Task: Book a 75-minute agenda finalization meeting for a networking event.
Action: Mouse moved to (58, 172)
Screenshot: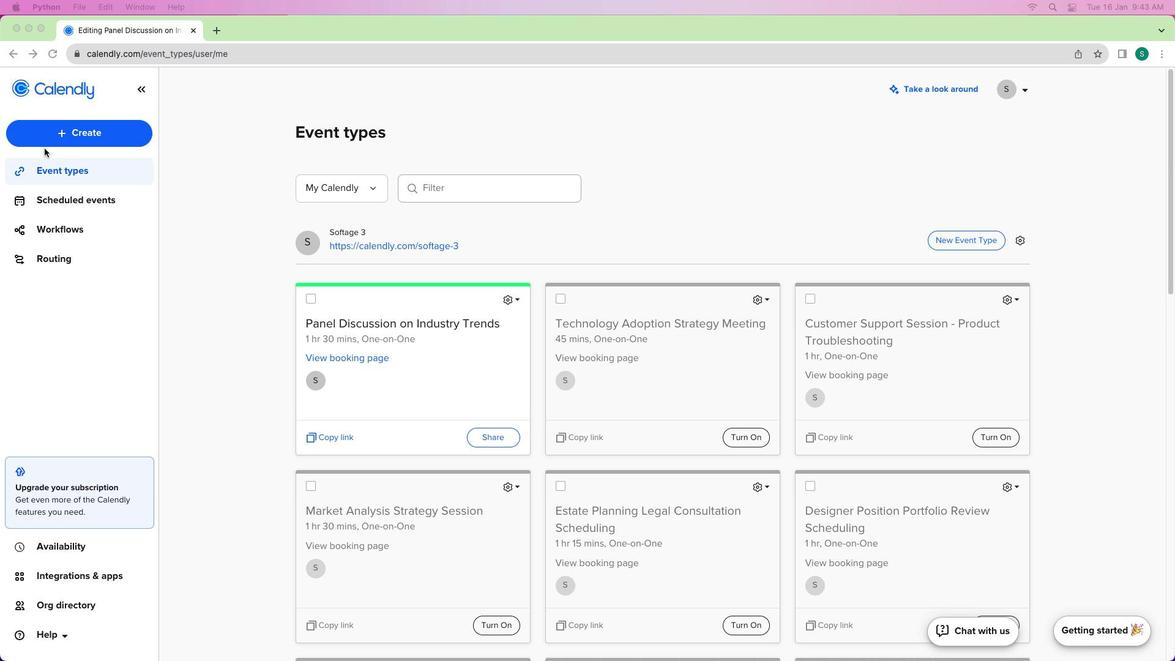 
Action: Mouse pressed left at (58, 172)
Screenshot: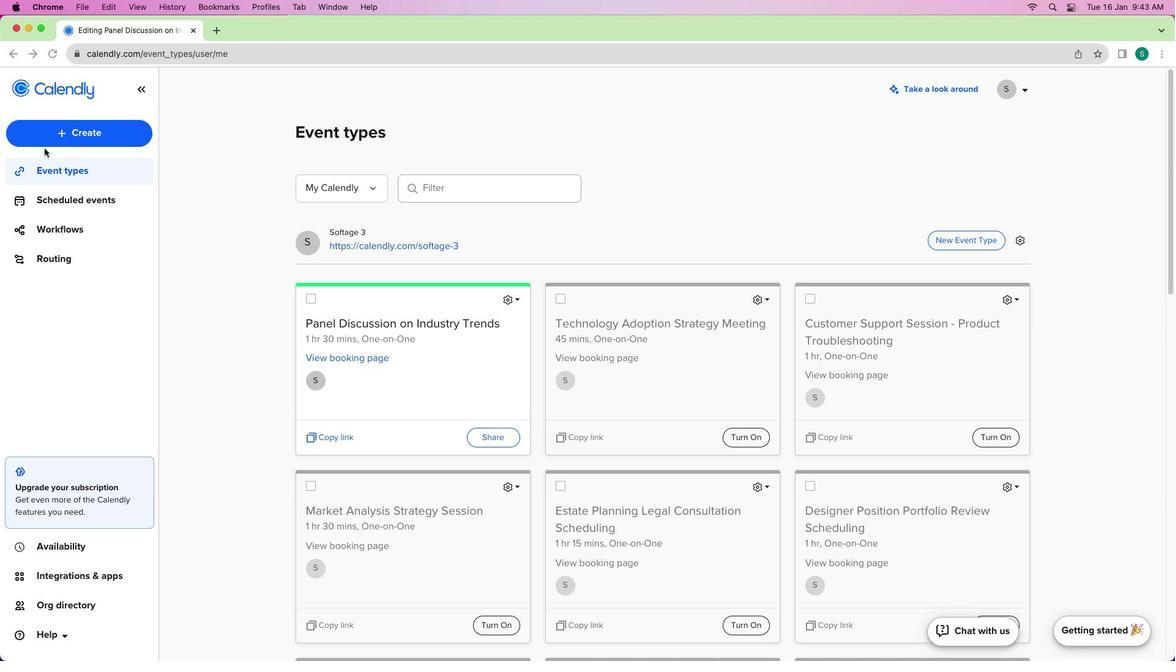 
Action: Mouse moved to (113, 164)
Screenshot: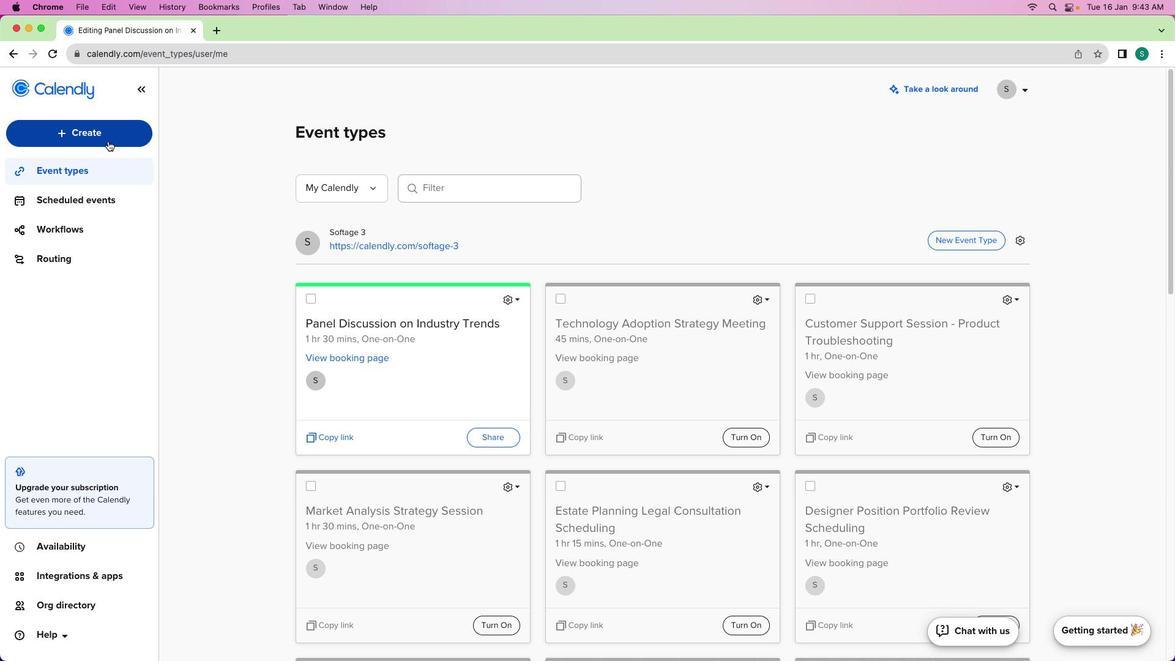 
Action: Mouse pressed left at (113, 164)
Screenshot: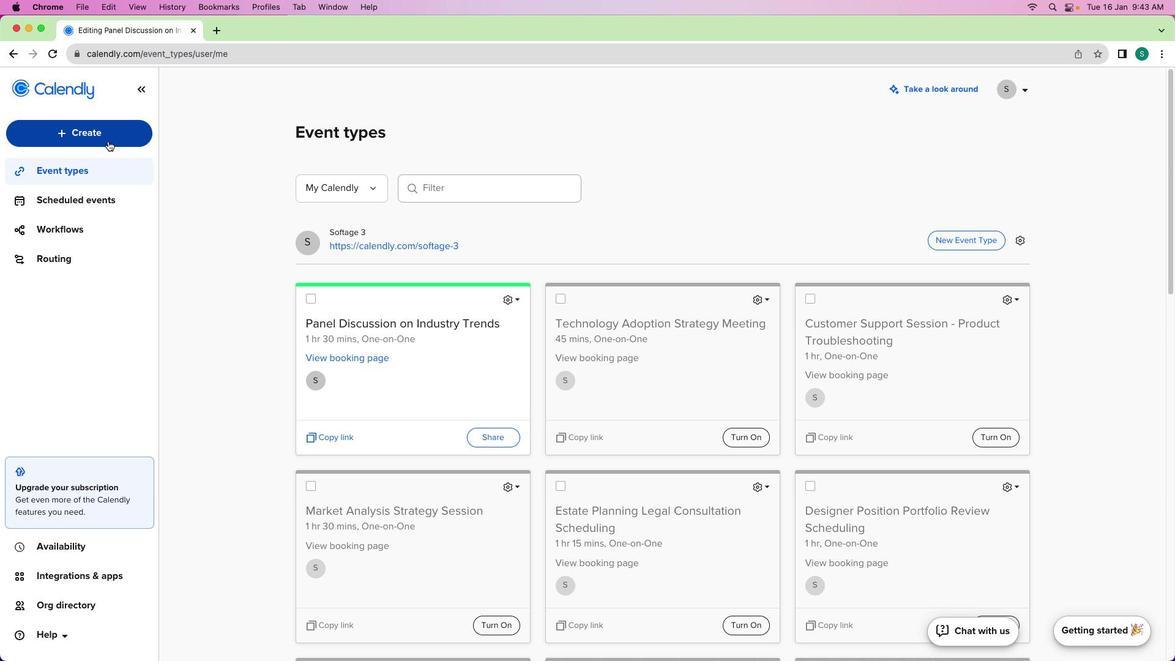 
Action: Mouse moved to (113, 192)
Screenshot: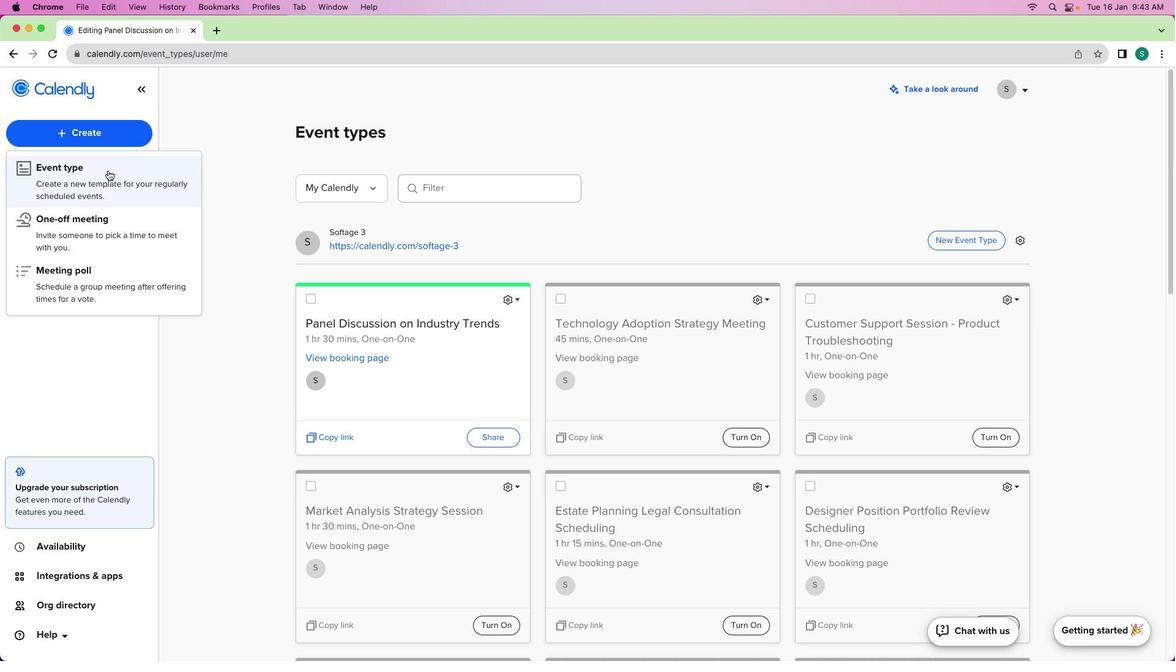 
Action: Mouse pressed left at (113, 192)
Screenshot: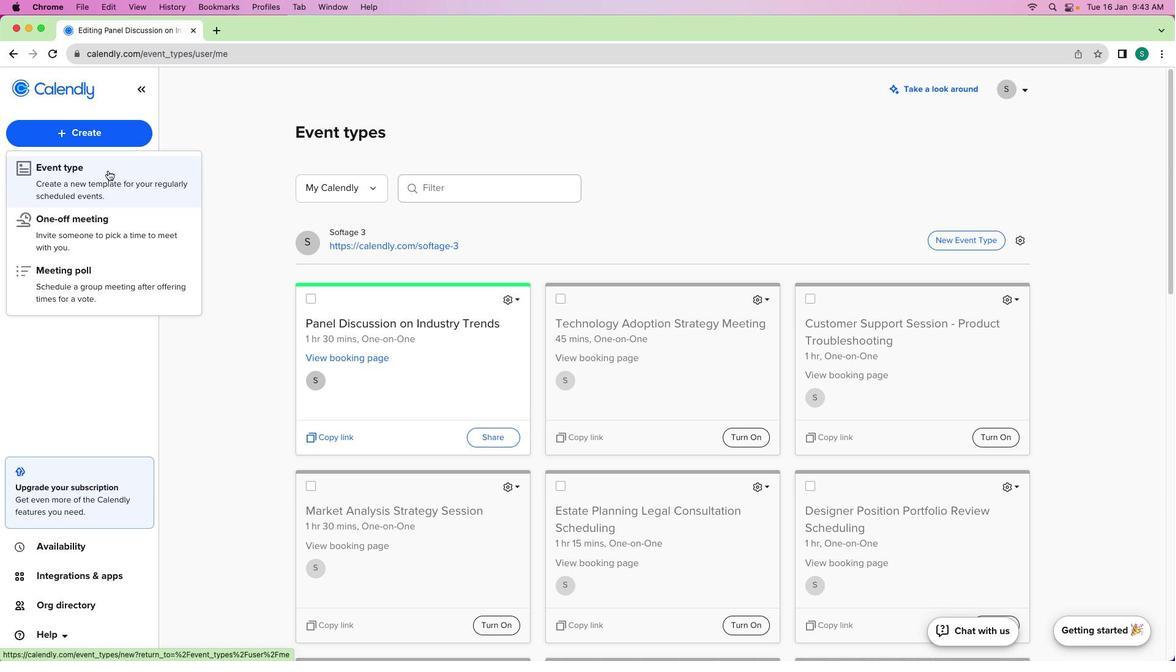 
Action: Mouse moved to (386, 256)
Screenshot: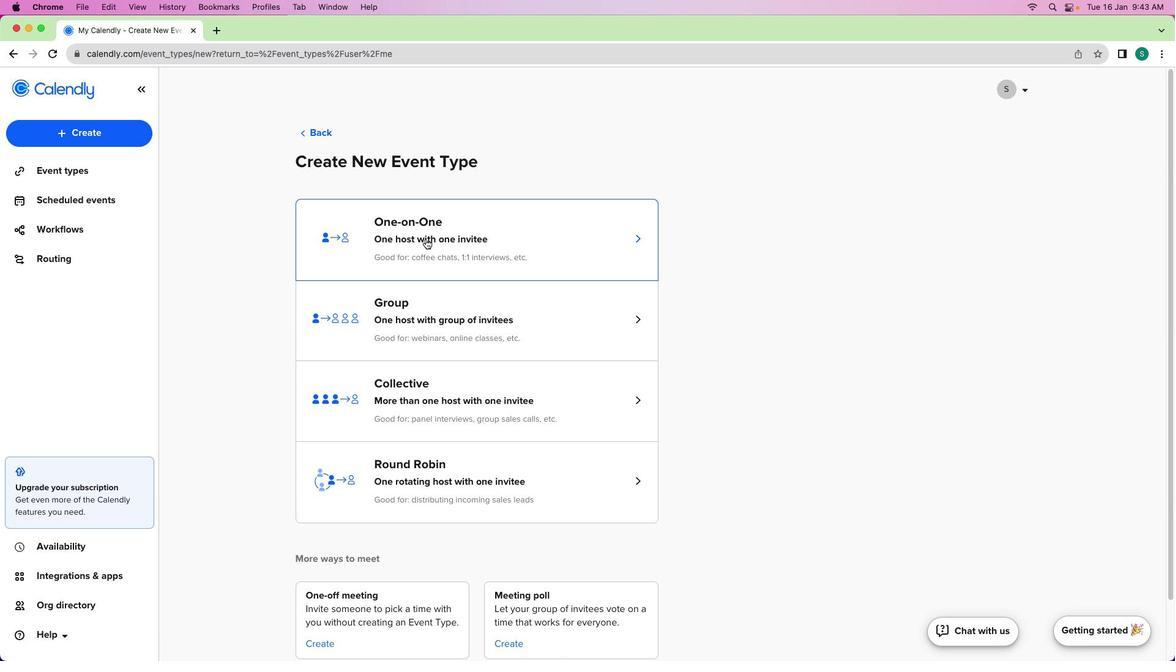 
Action: Mouse pressed left at (386, 256)
Screenshot: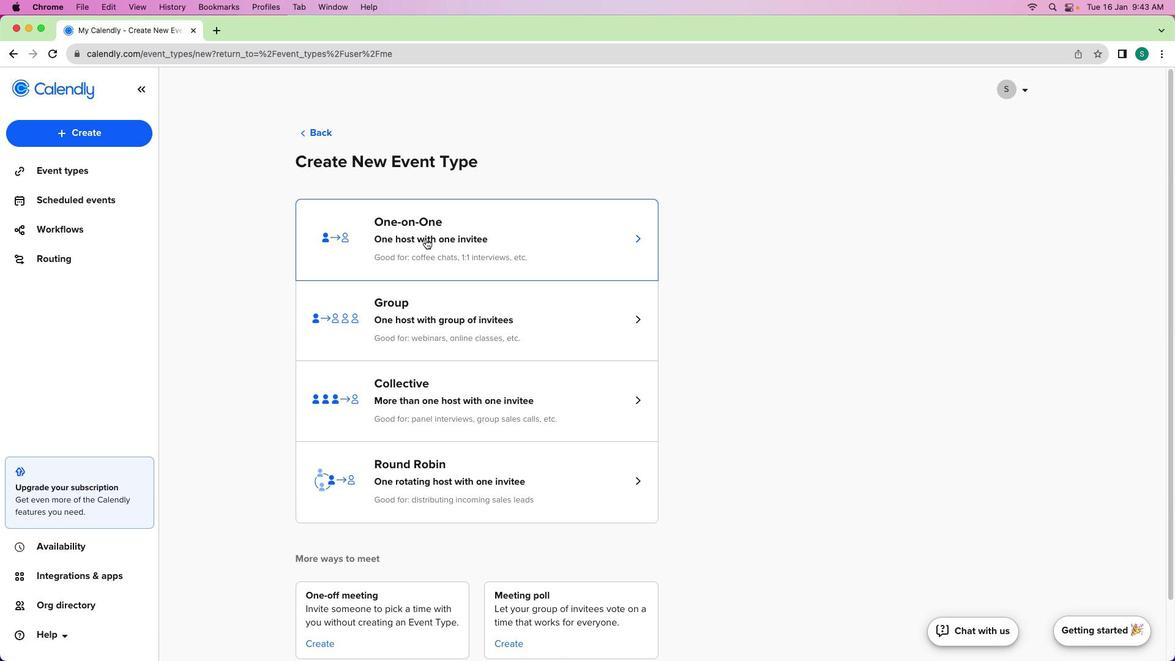 
Action: Mouse moved to (124, 198)
Screenshot: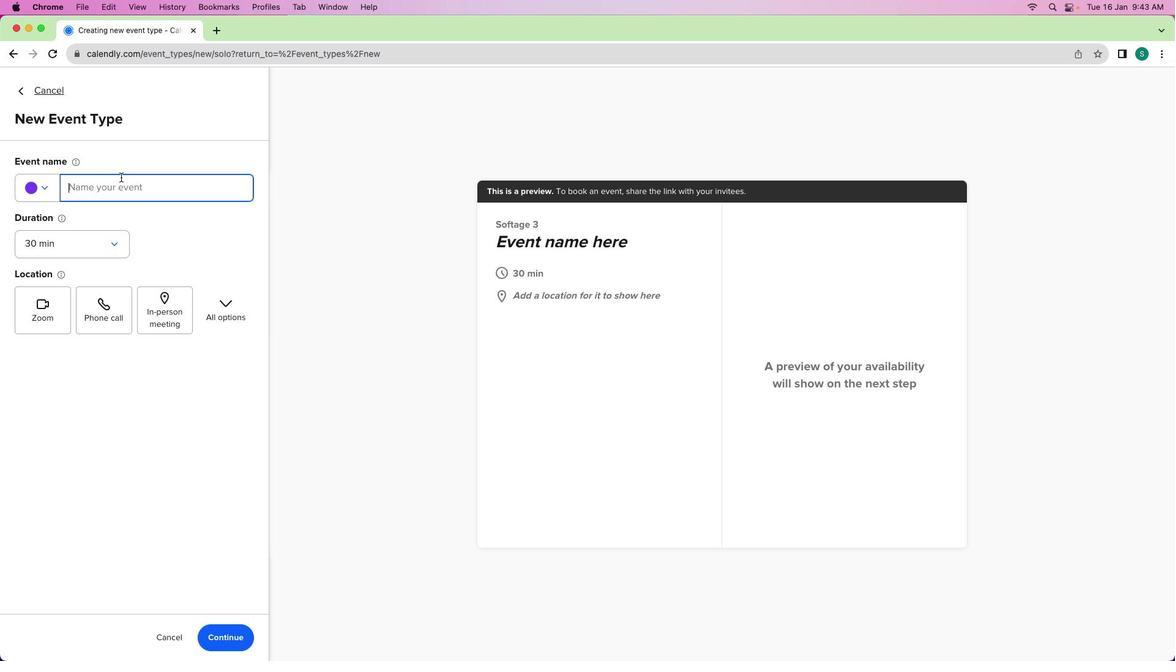 
Action: Mouse pressed left at (124, 198)
Screenshot: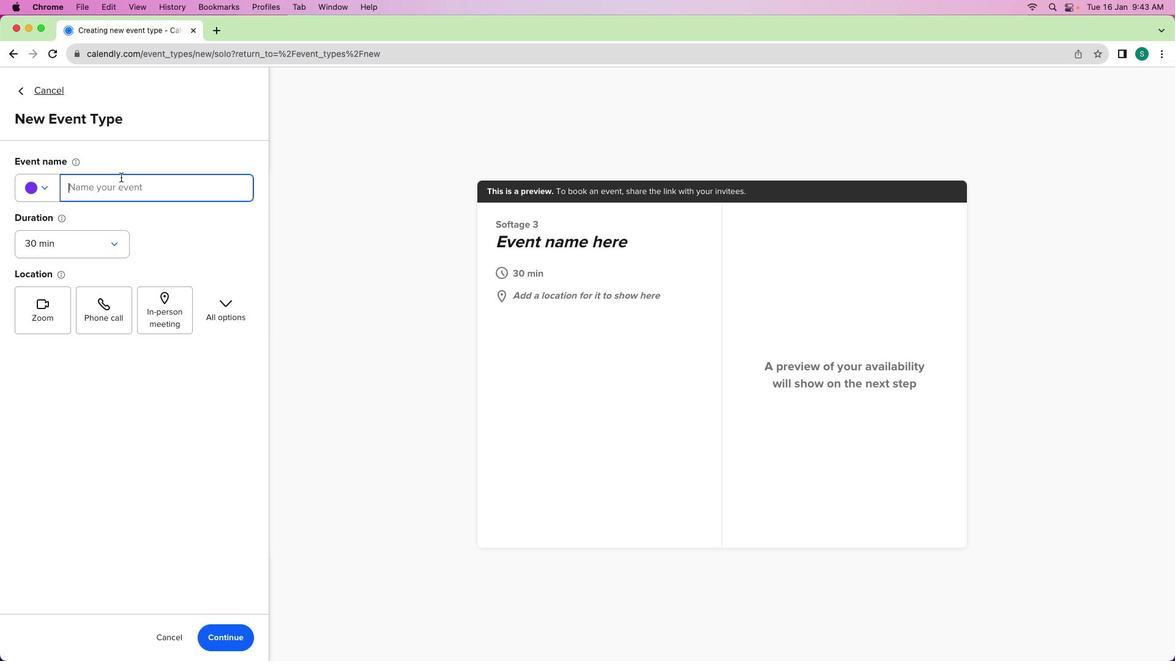 
Action: Mouse moved to (123, 196)
Screenshot: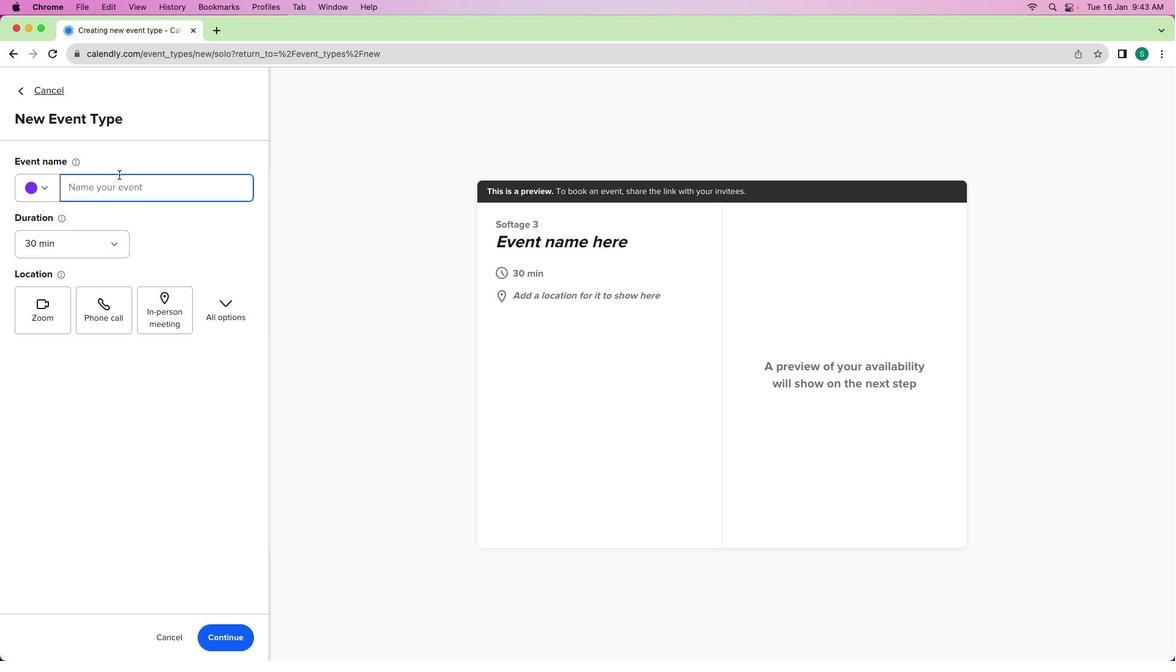 
Action: Key pressed Key.shift'N''e''t''w''o''r''k''i''n''g'Key.spaceKey.shift'E''v''e''n''t'Key.spaceKey.shift'A''g''e''n''d''a'Key.spaceKey.shift'F''i''n''a''l''i''z''a''t''i''o''n'Key.spaceKey.shift'M''e''e''t''i''i''n''g'Key.leftKey.leftKey.leftKey.backspaceKey.down
Screenshot: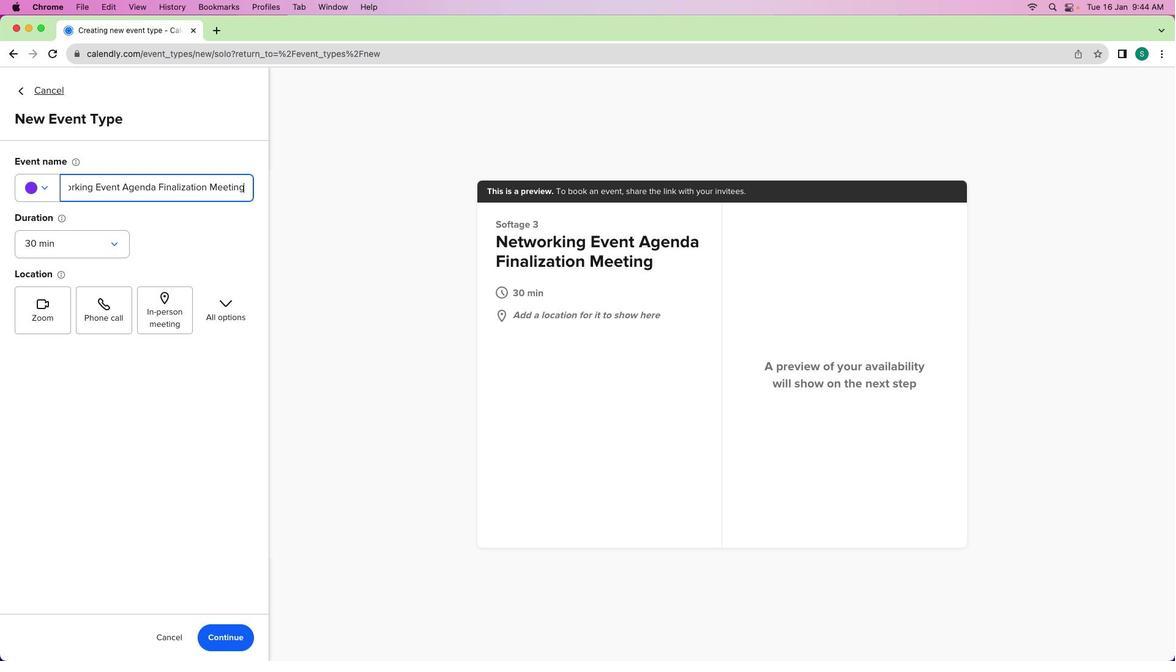 
Action: Mouse moved to (103, 259)
Screenshot: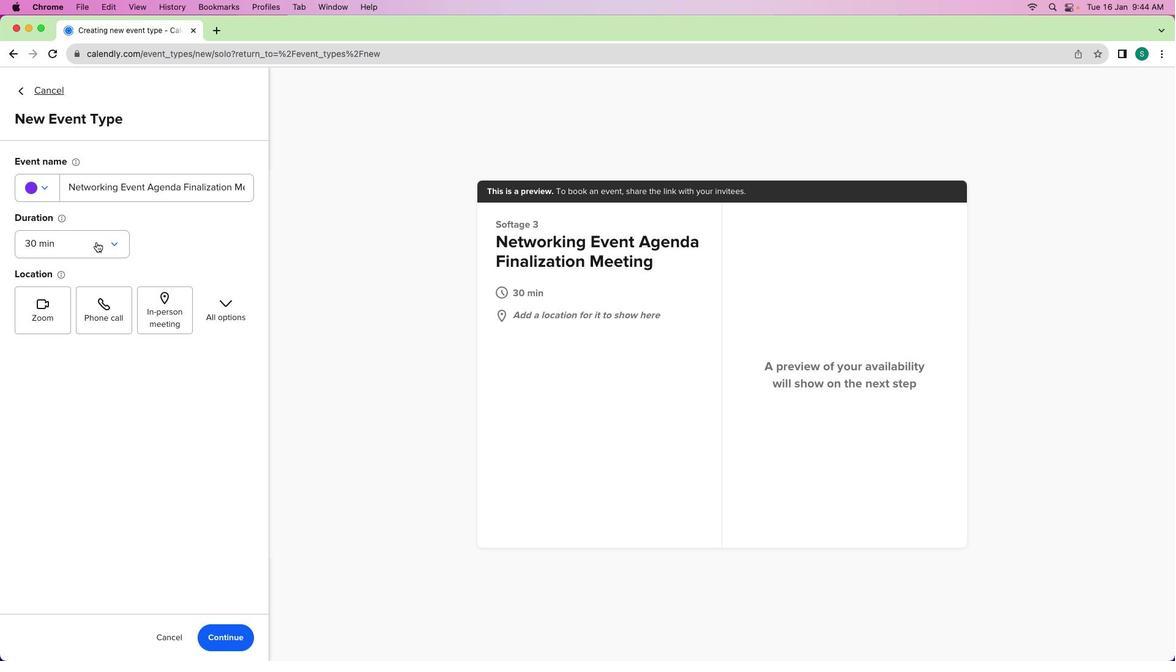 
Action: Mouse pressed left at (103, 259)
Screenshot: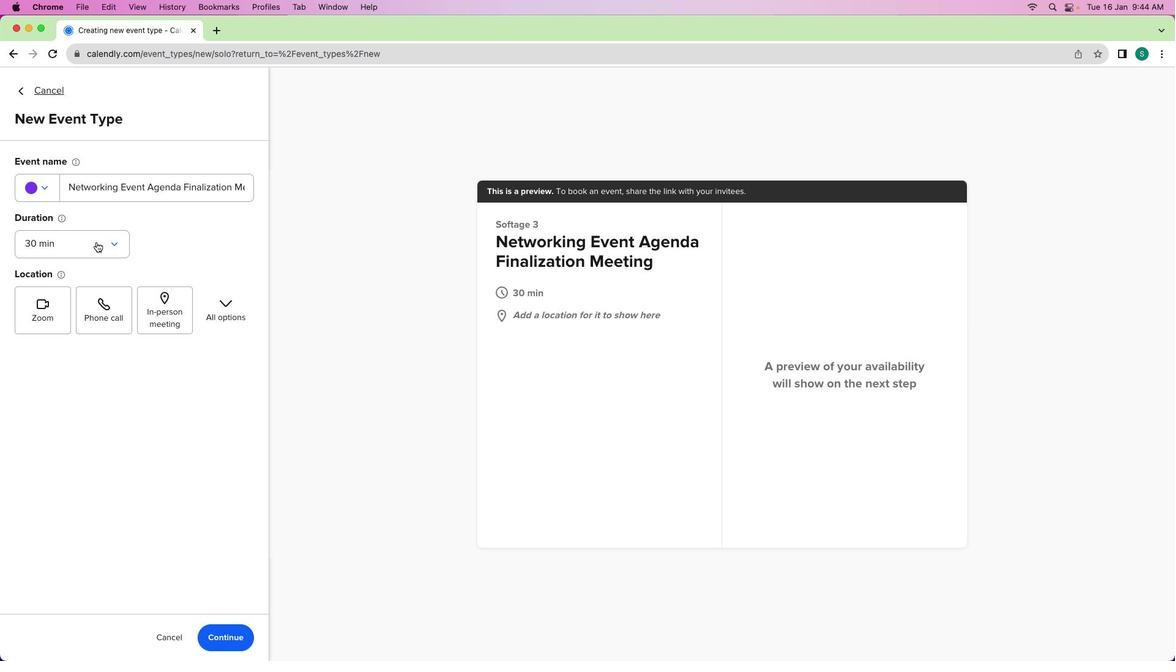 
Action: Mouse moved to (69, 385)
Screenshot: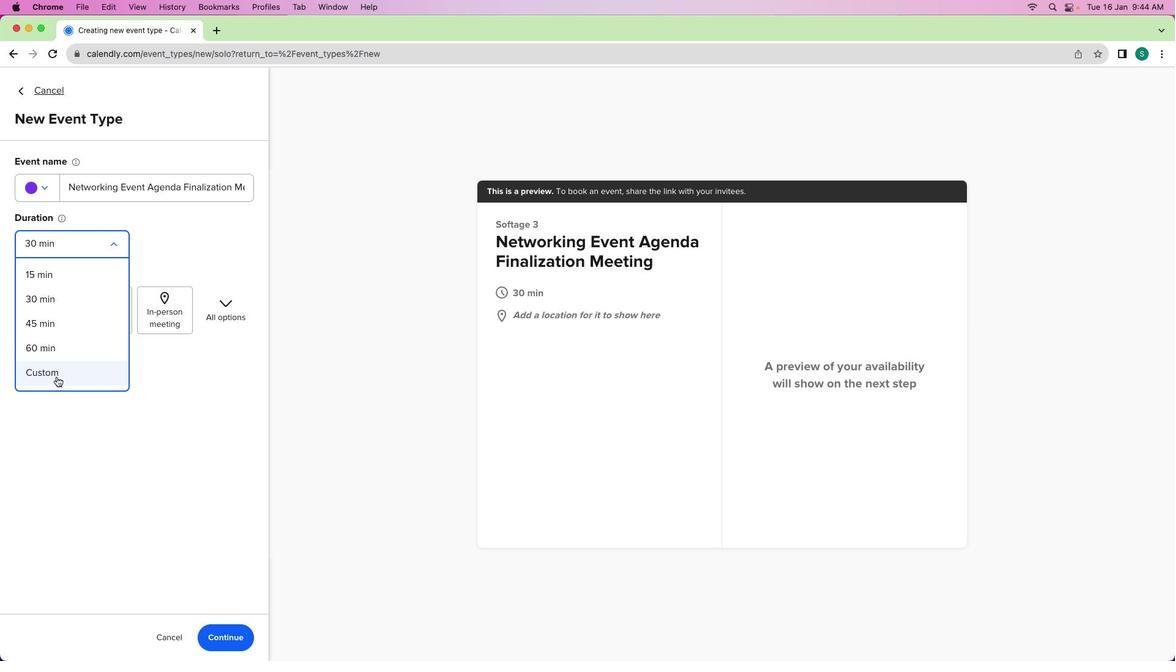 
Action: Mouse pressed left at (69, 385)
Screenshot: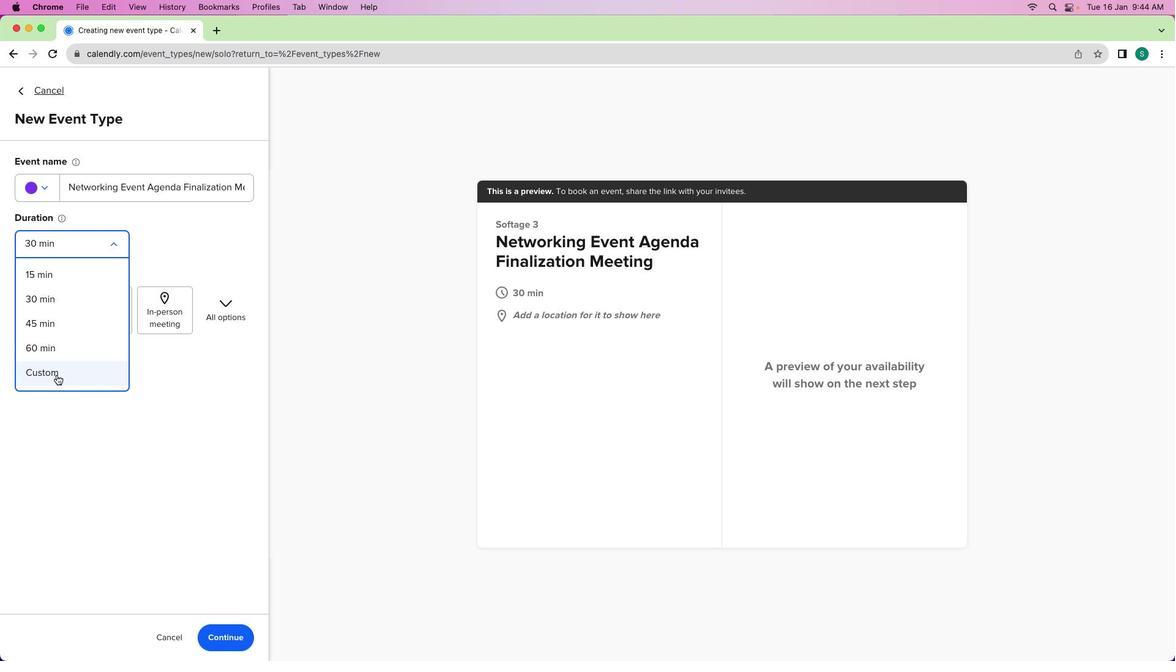 
Action: Mouse moved to (70, 285)
Screenshot: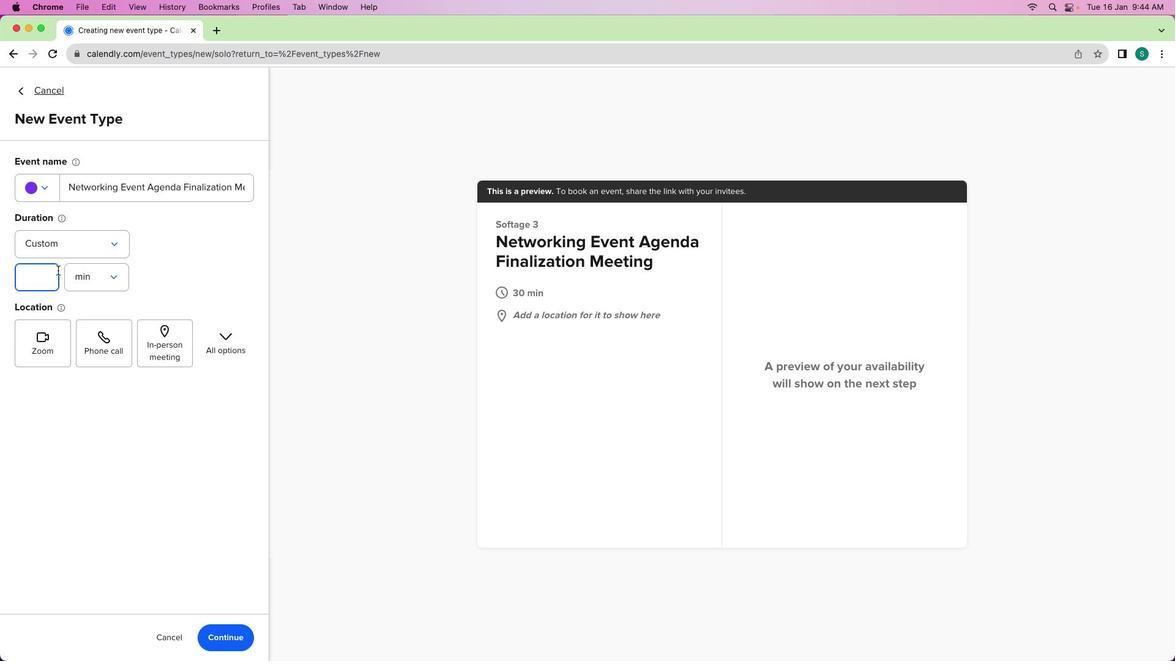 
Action: Key pressed '7''5'
Screenshot: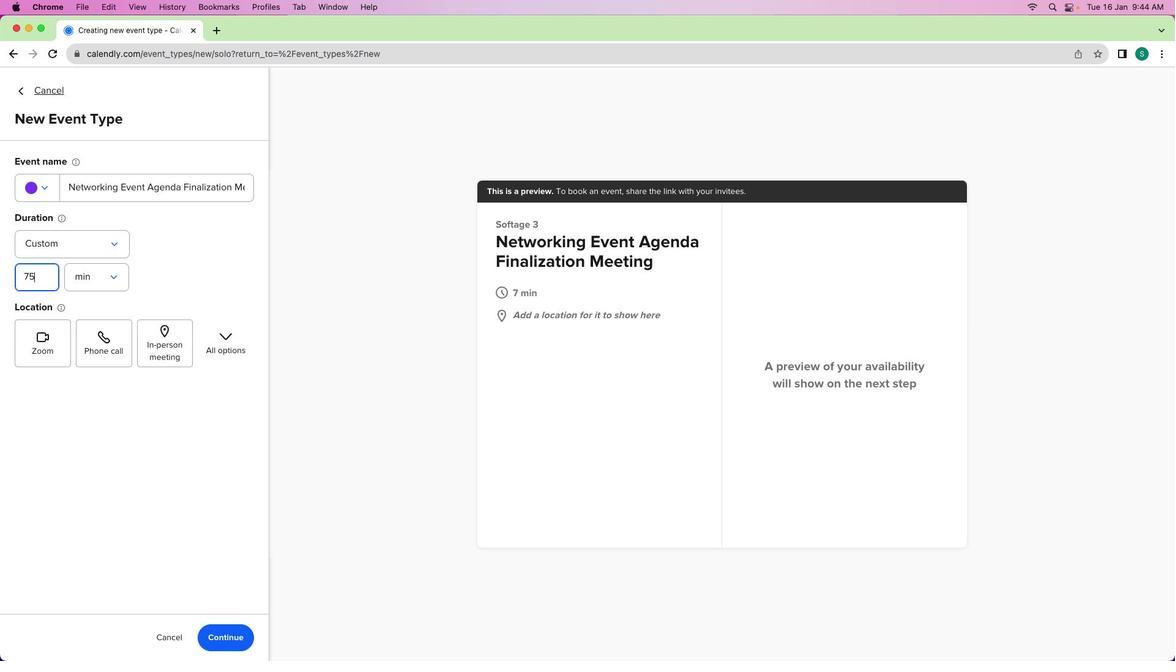 
Action: Mouse moved to (61, 210)
Screenshot: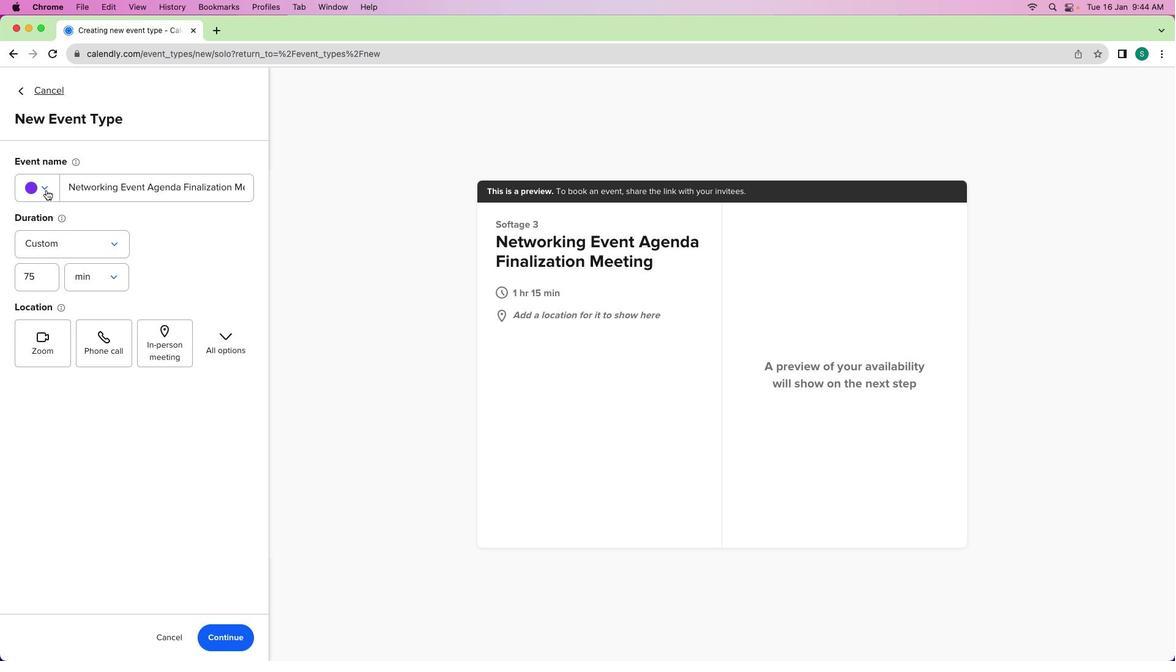 
Action: Mouse pressed left at (61, 210)
Screenshot: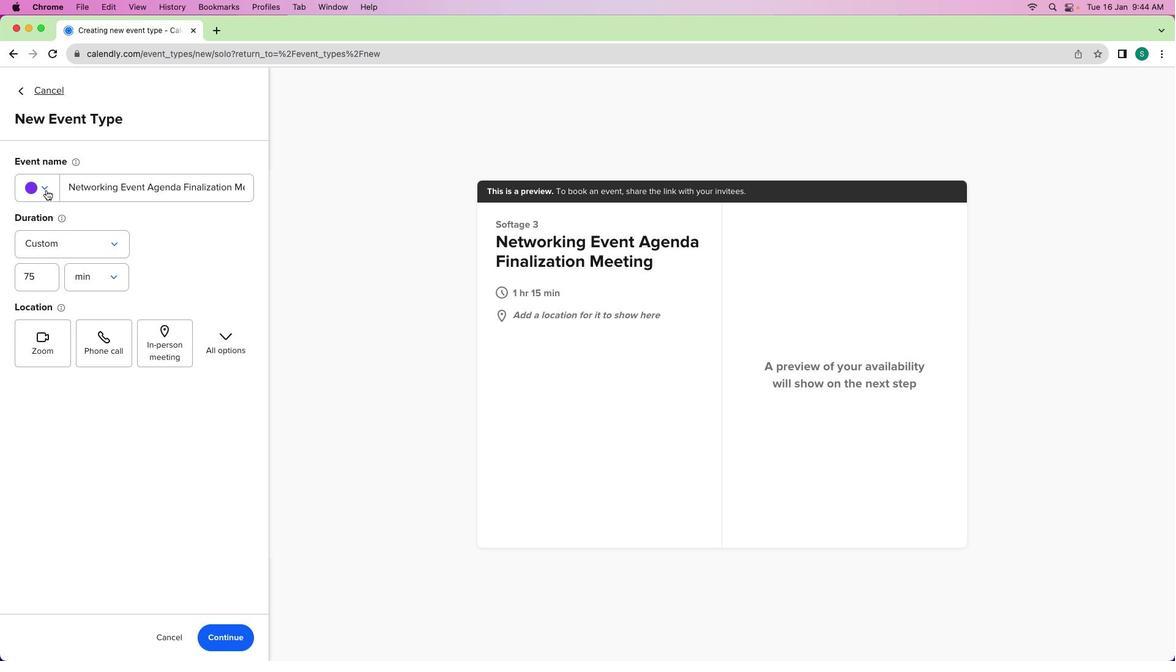 
Action: Mouse moved to (69, 290)
Screenshot: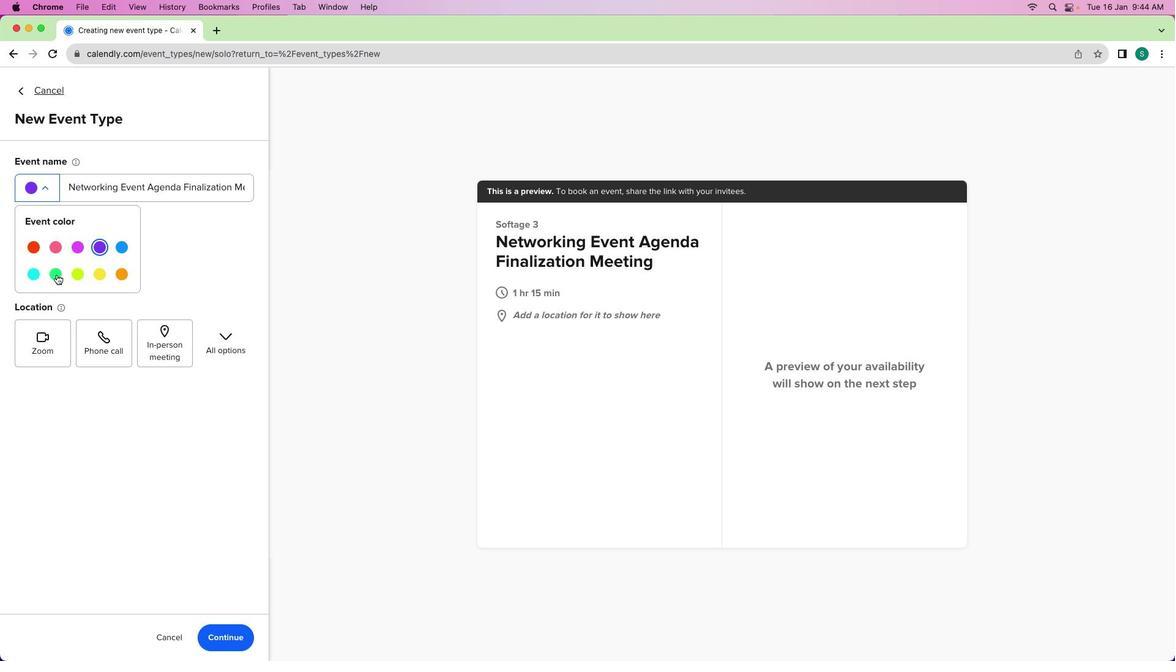 
Action: Mouse pressed left at (69, 290)
Screenshot: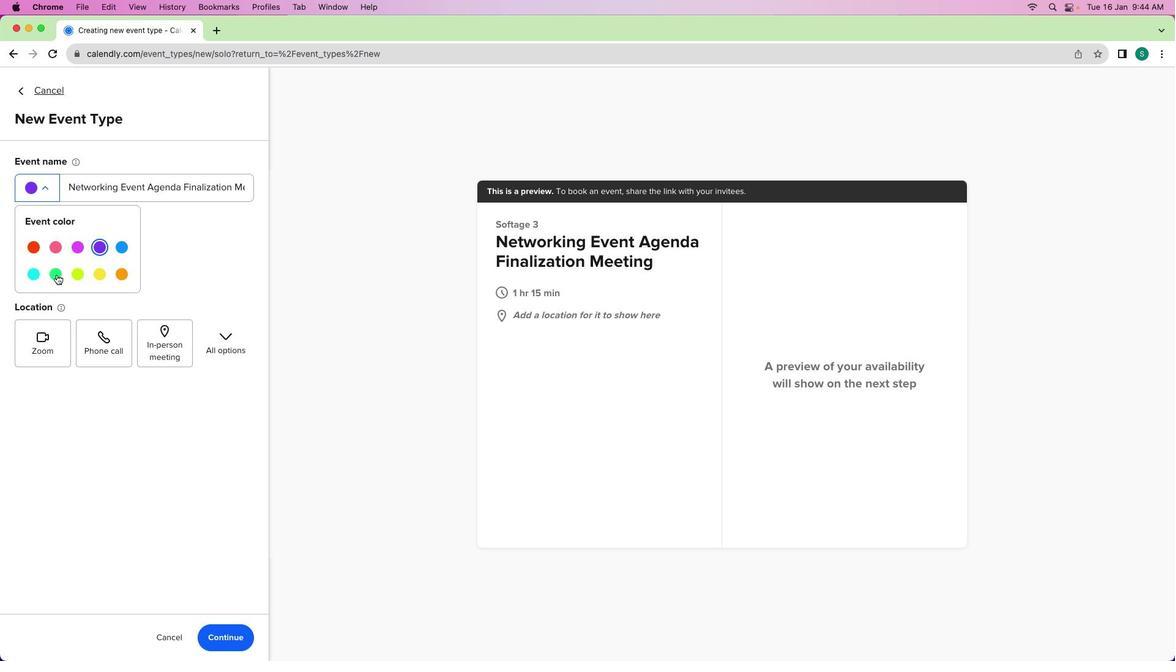 
Action: Mouse moved to (64, 340)
Screenshot: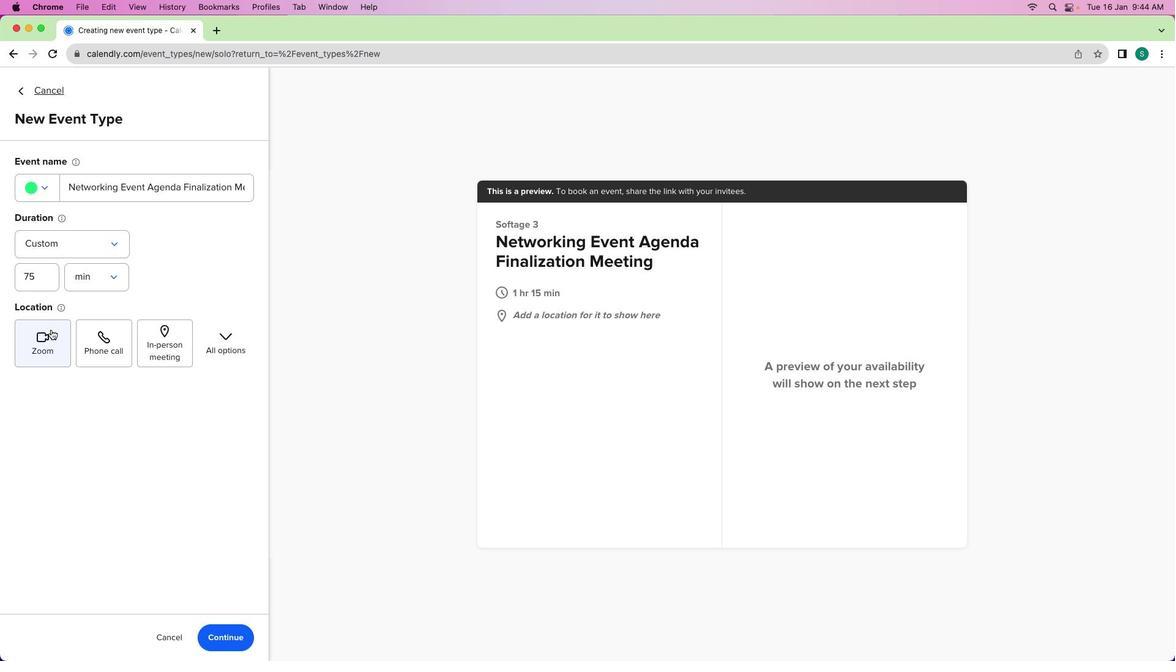 
Action: Mouse pressed left at (64, 340)
Screenshot: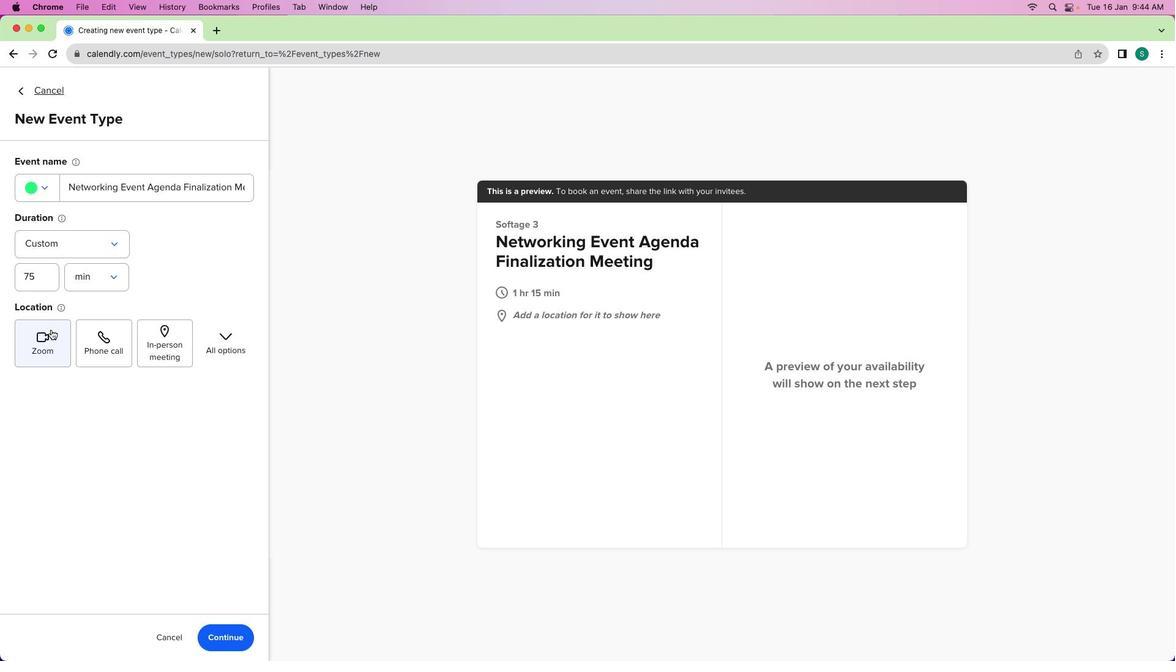 
Action: Mouse moved to (209, 518)
Screenshot: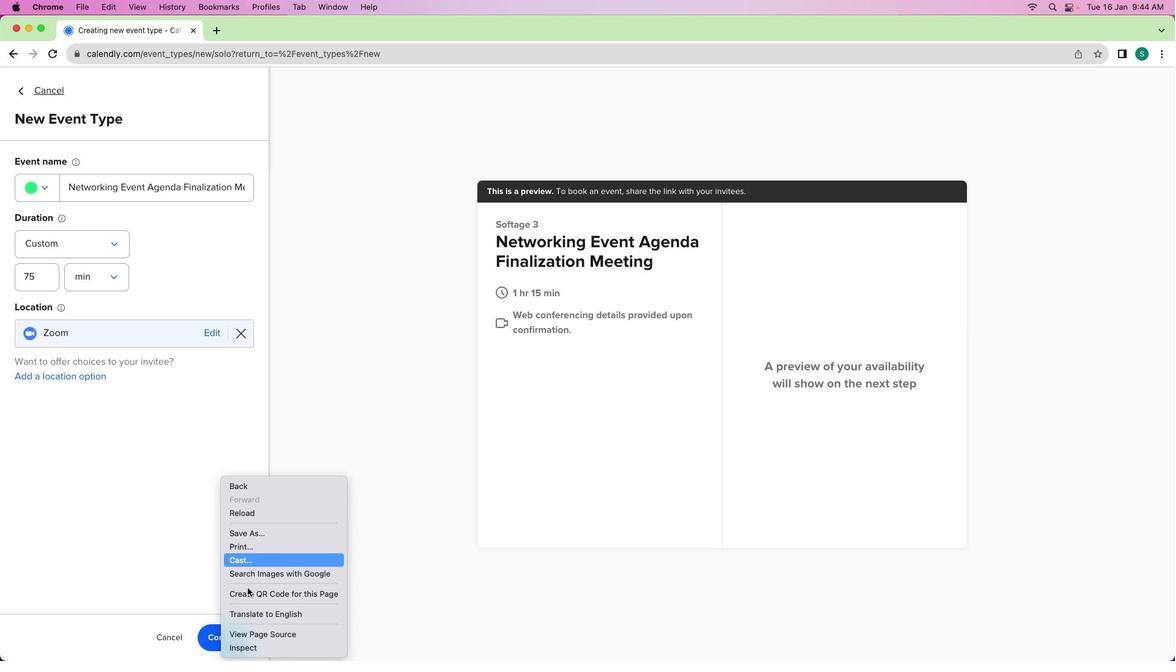 
Action: Mouse pressed right at (209, 518)
Screenshot: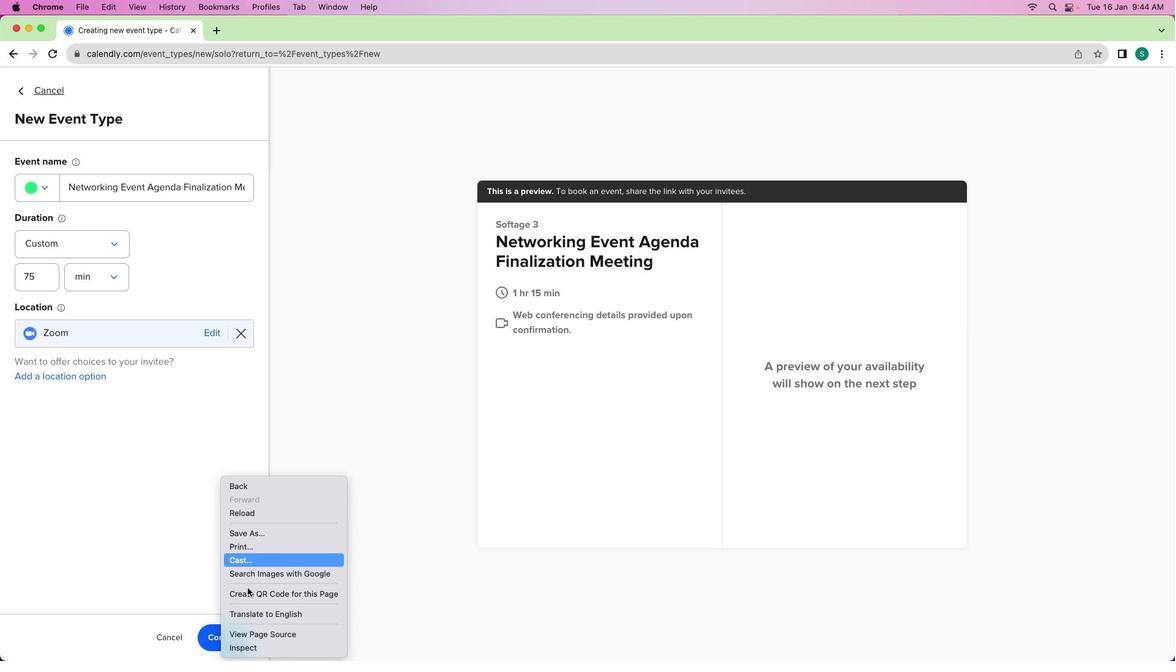 
Action: Mouse moved to (209, 628)
Screenshot: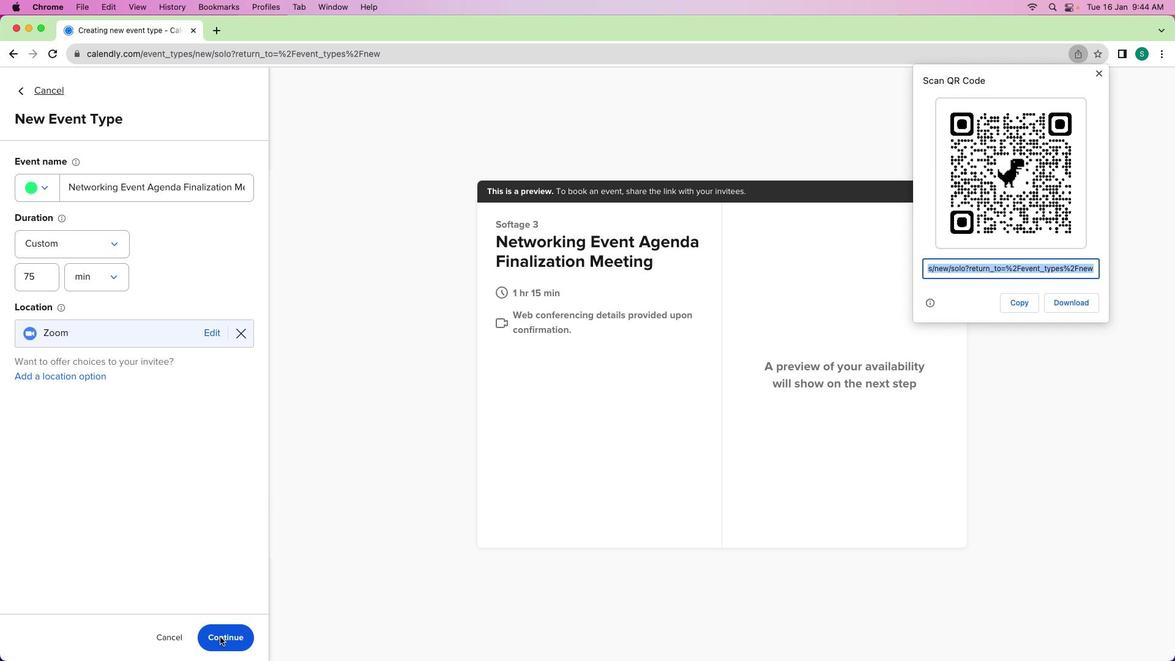 
Action: Mouse pressed left at (209, 628)
Screenshot: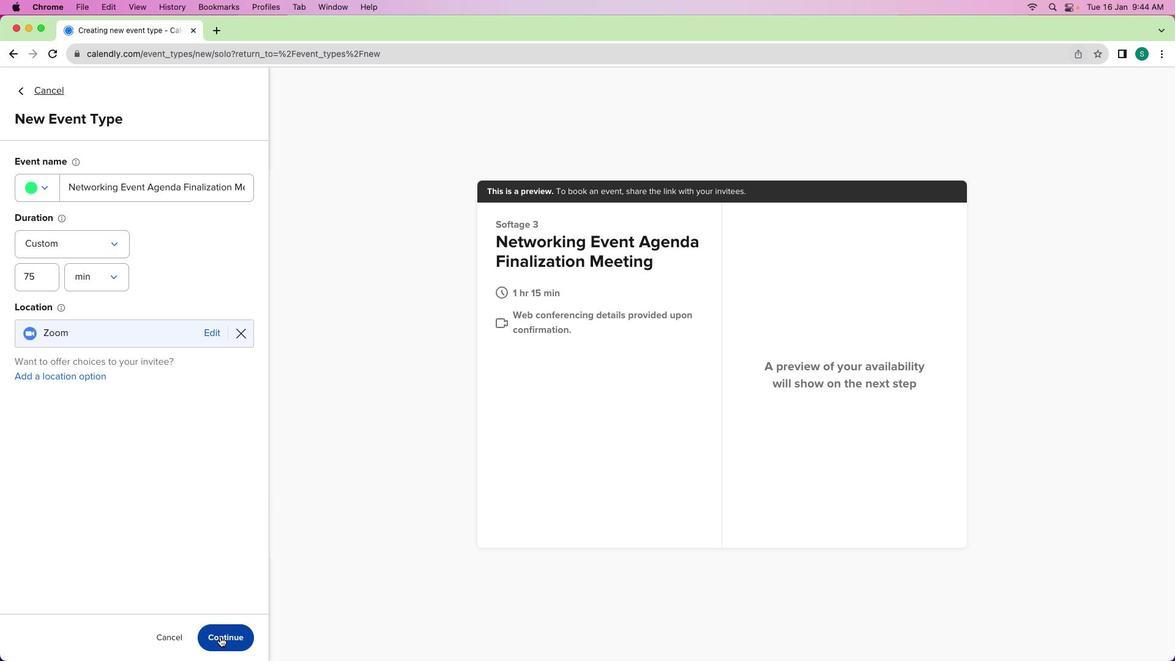 
Action: Mouse moved to (170, 238)
Screenshot: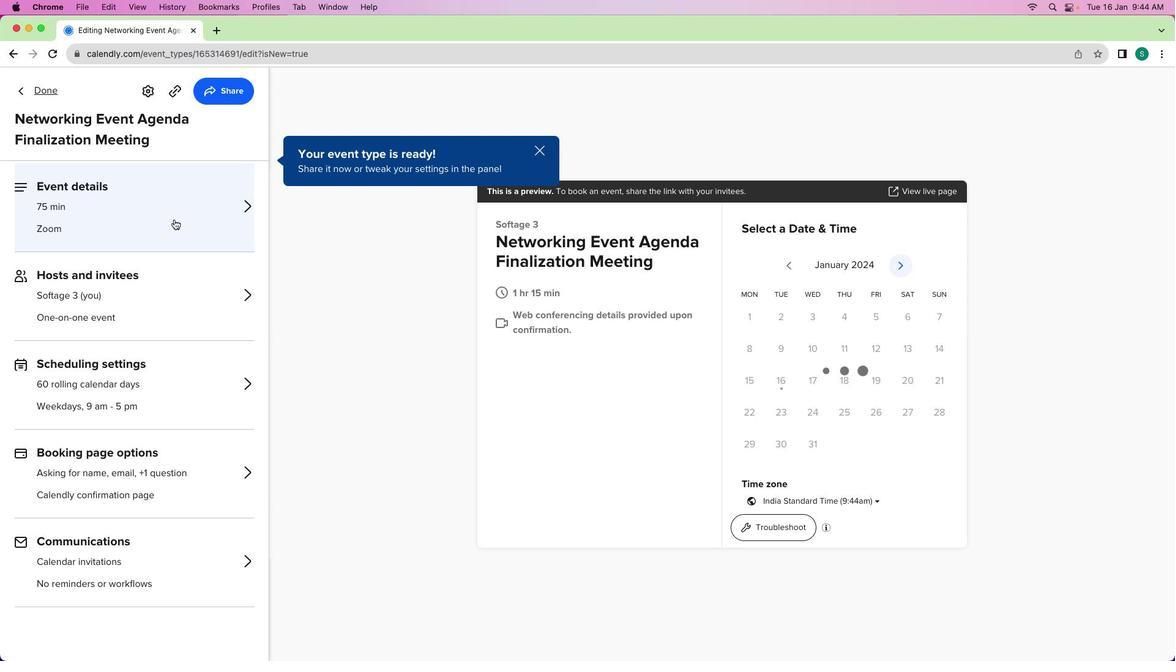 
Action: Mouse pressed left at (170, 238)
Screenshot: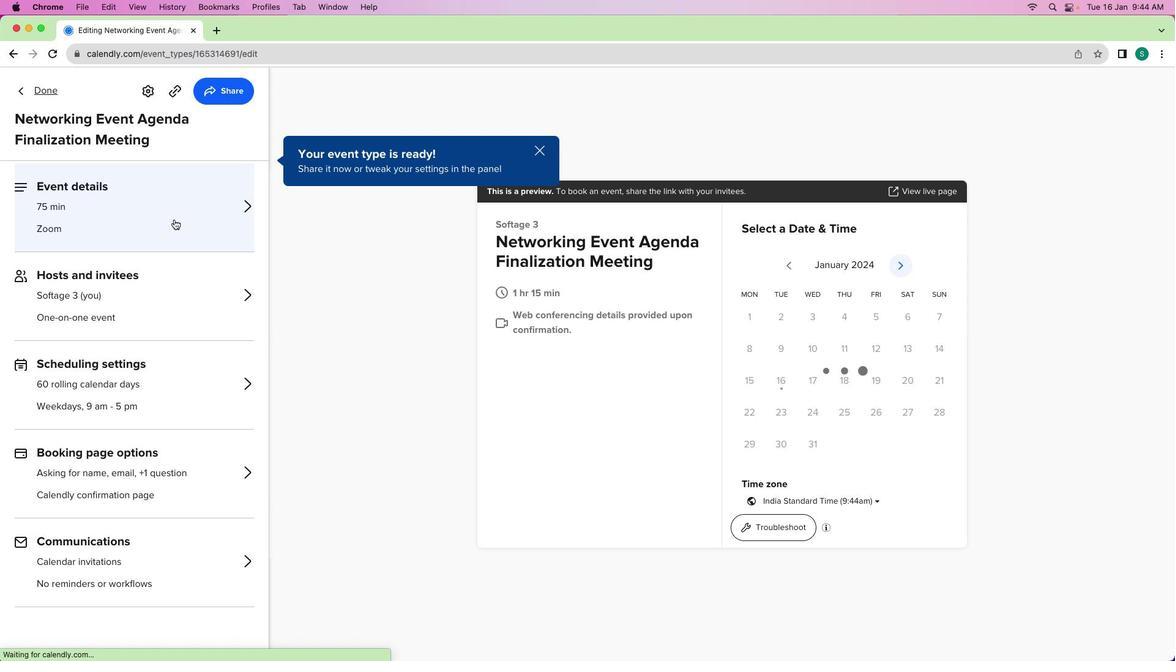 
Action: Mouse moved to (90, 459)
Screenshot: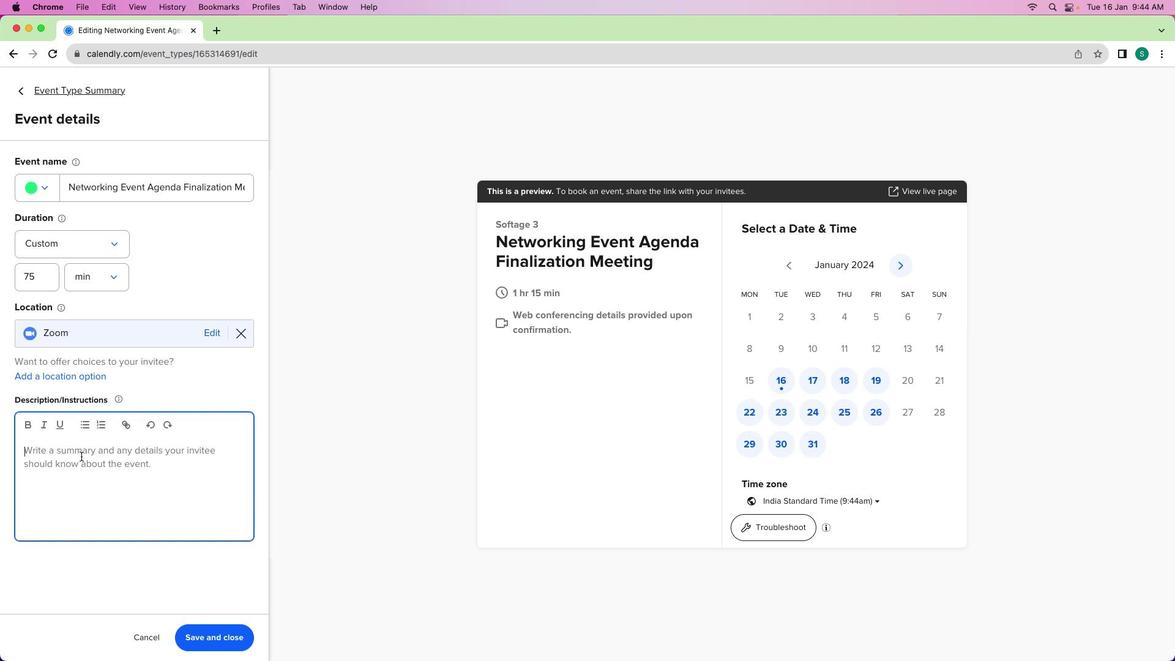 
Action: Mouse pressed left at (90, 459)
Screenshot: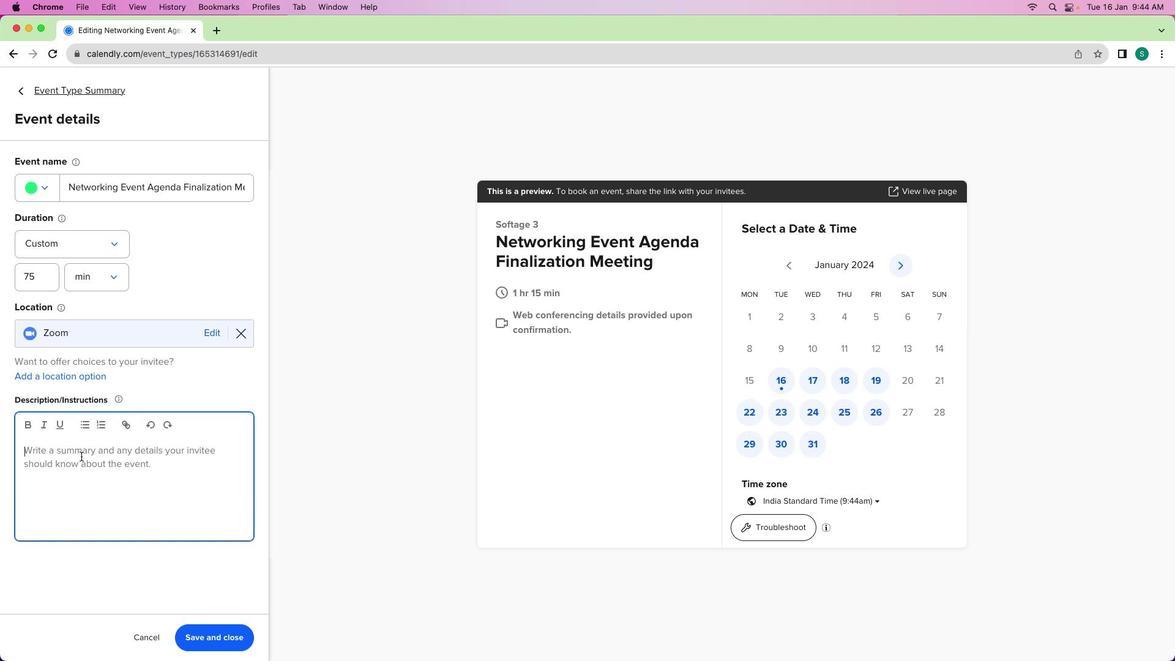
Action: Key pressed Key.shift'I'Key.backspaceKey.shift'J'Key.shiftKey.backspaceKey.shift'H''e''l''l''o'Key.space't''e''a''m'','Key.enterKey.shift'I'"'"'v''e'Key.space's''c''h''e''d''u''l''e''d'Key.space'a'Key.space'7''5''-''m'Key.backspaceKey.backspaceKey.backspaceKey.backspace'm''e''e''t''i''n''g'Key.space't''o'Key.space'f''i''n''a''l''i''z''e'Key.space't''h''e'Key.space'a''g''e''n''d''a'Key.space'f''o''r'Key.space'o''u''r'Key.space'u''p''c''o''m''i''n''g'Key.space'n''e''t''w''o''r''k''i''n''g'Key.space'e''v''e''n''t''.'Key.spaceKey.shift'L''e''t'"'"'s'Key.space'e''n''s''u''r''e'Key.space'a''l''l'Key.space'd''e''t''a''i''l''s'Key.space'a''r''e'Key.space'i''n'Key.space'p''l''a''c''e'Key.space'f''o''r'Key.space'a'Key.space's''e''a''m''l''e''s''s'Key.space'a''n''d'Key.space'e''n''g''a''g''i''n''g'Key.space'e''v''e''n''t''.'Key.enterKey.shift'L''o''o''k''i''n''g'Key.space'f''o''r''w''a''r''d'Key.space't''o'Key.space'c''r''a''f''t''i''n''g'Key.space'a''n''d'Key.space'e''x''c''e''p''t''i''o''n''a''l'Key.space'a''g''e''n''d''a'Key.space't''o''g''e''t''h''e''r'Key.shift_r'!'Key.enterKey.shift'B''e''s''t'Key.space'r''e''g''a''r''d''f''s'Key.backspace's'Key.backspaceKey.backspace's'
Screenshot: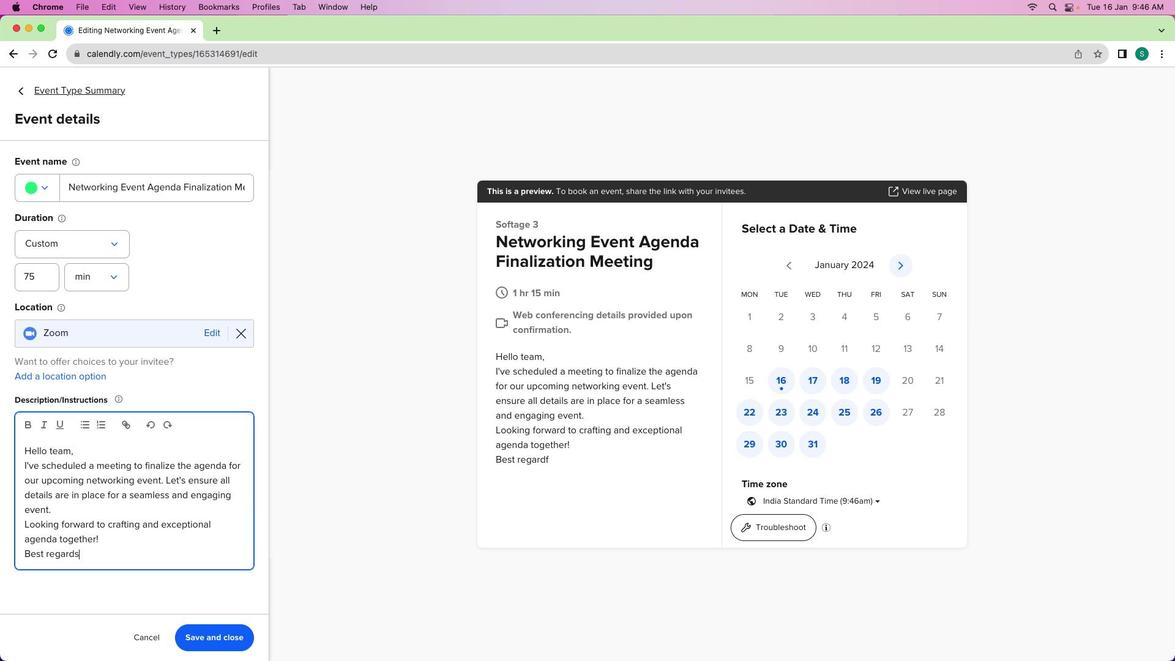 
Action: Mouse moved to (90, 459)
Screenshot: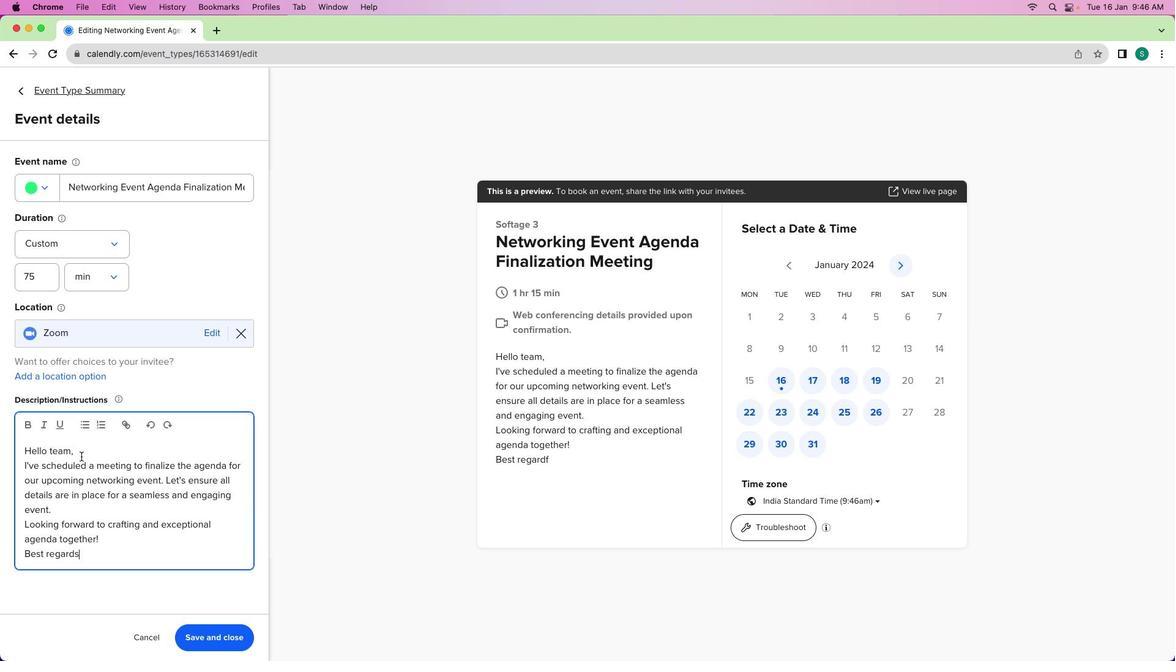 
Action: Key pressed ','Key.enterKey.shift'S''o''f''t'Key.shift'A''g''e'
Screenshot: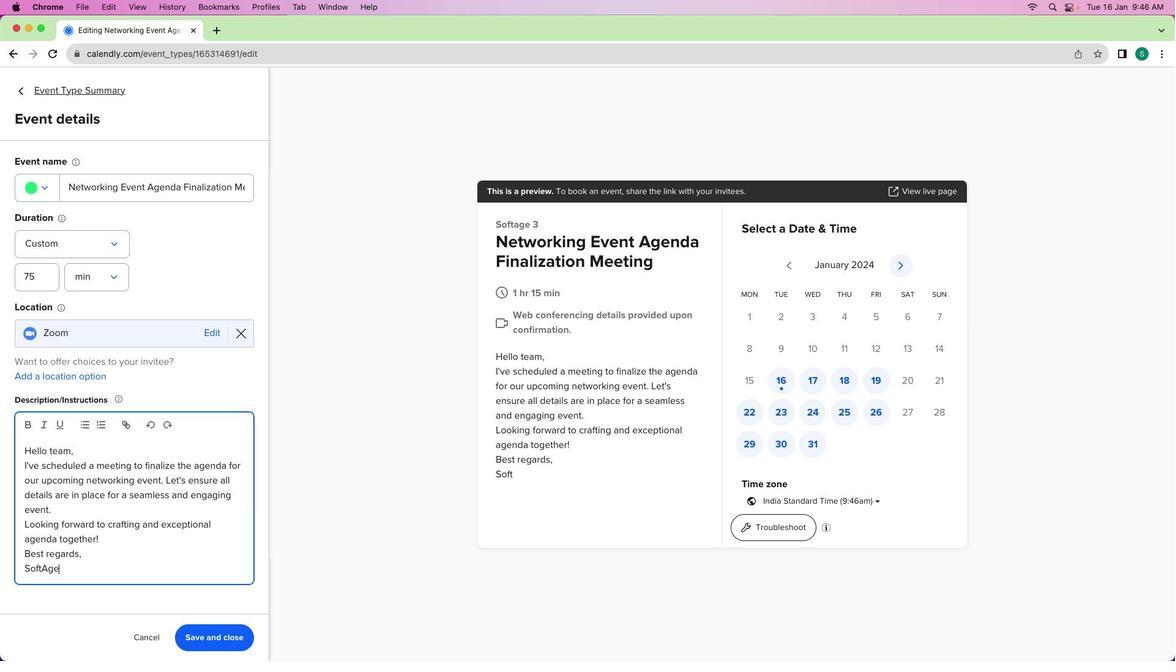 
Action: Mouse moved to (200, 624)
Screenshot: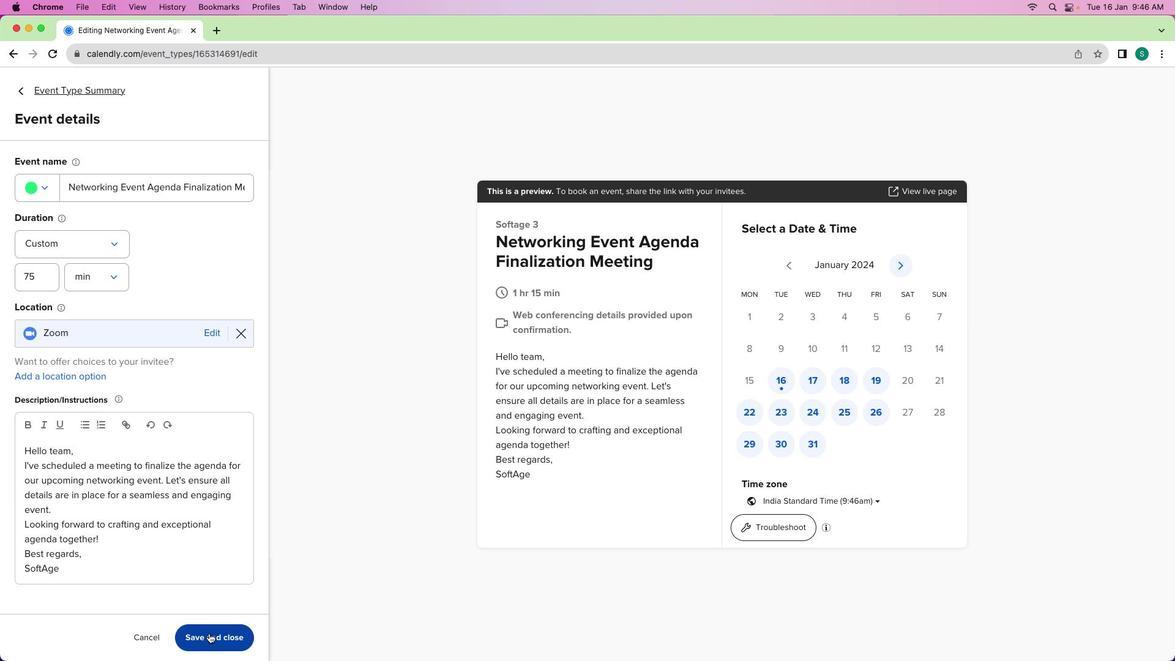 
Action: Mouse pressed left at (200, 624)
Screenshot: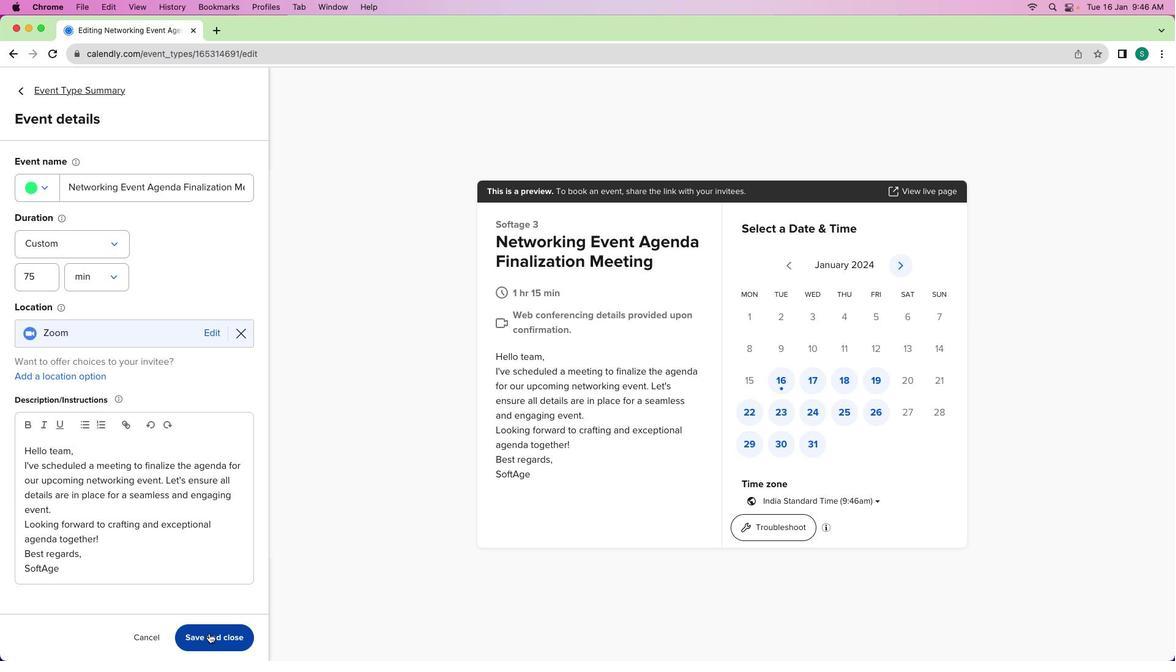 
Action: Mouse moved to (142, 378)
Screenshot: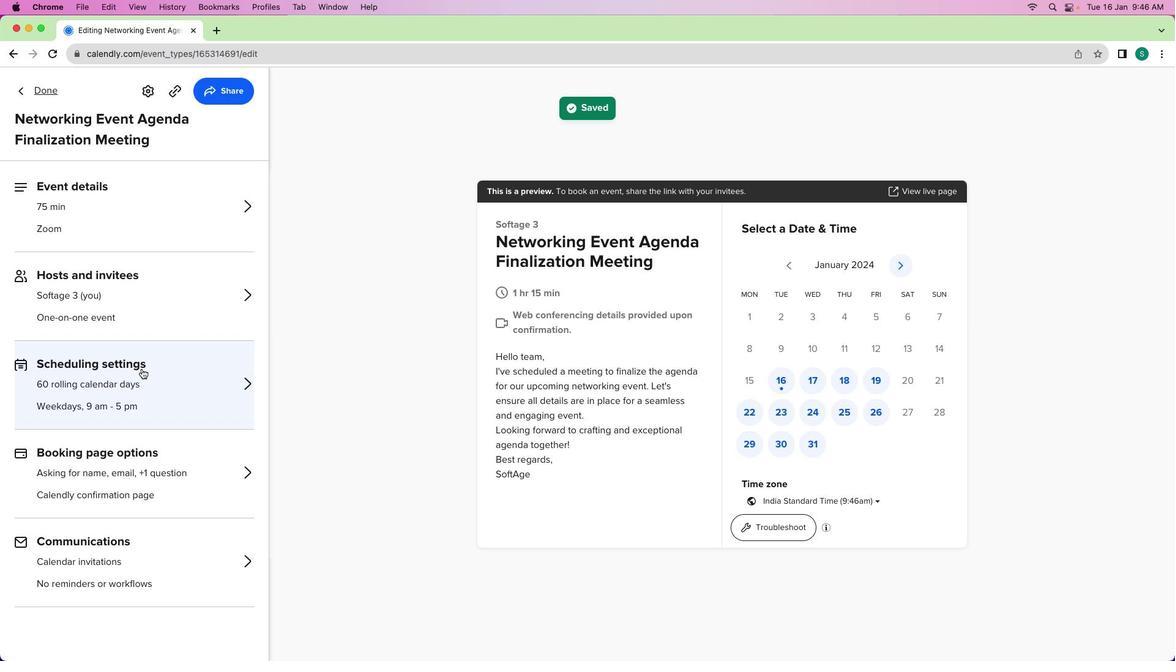 
Action: Mouse pressed left at (142, 378)
Screenshot: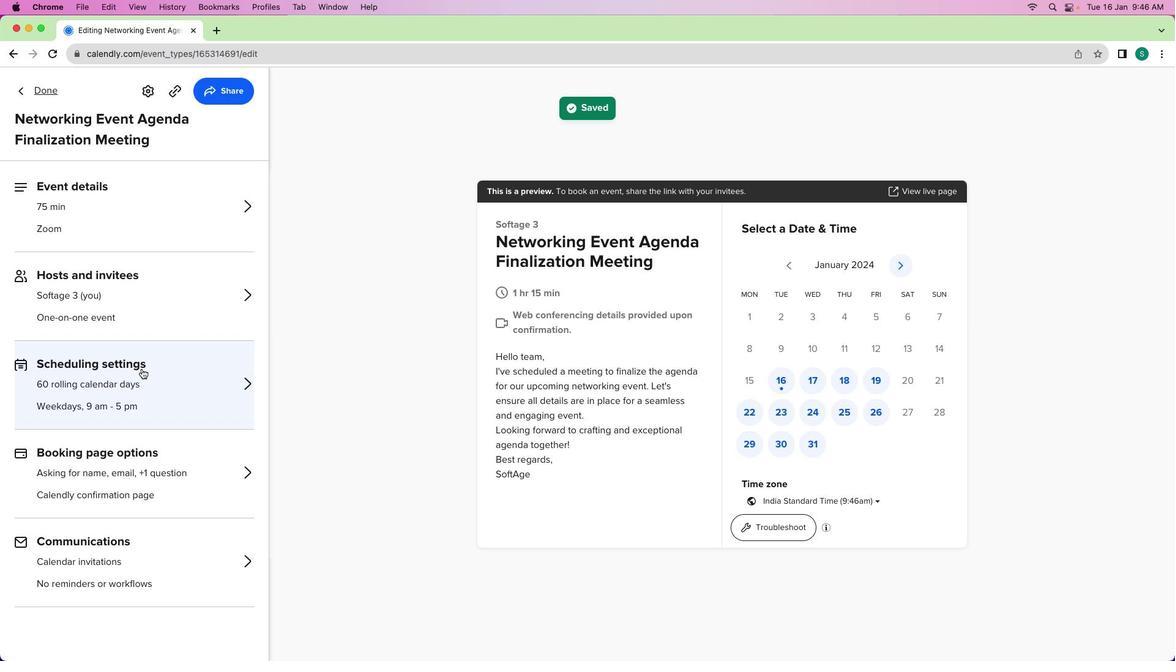
Action: Mouse moved to (217, 457)
Screenshot: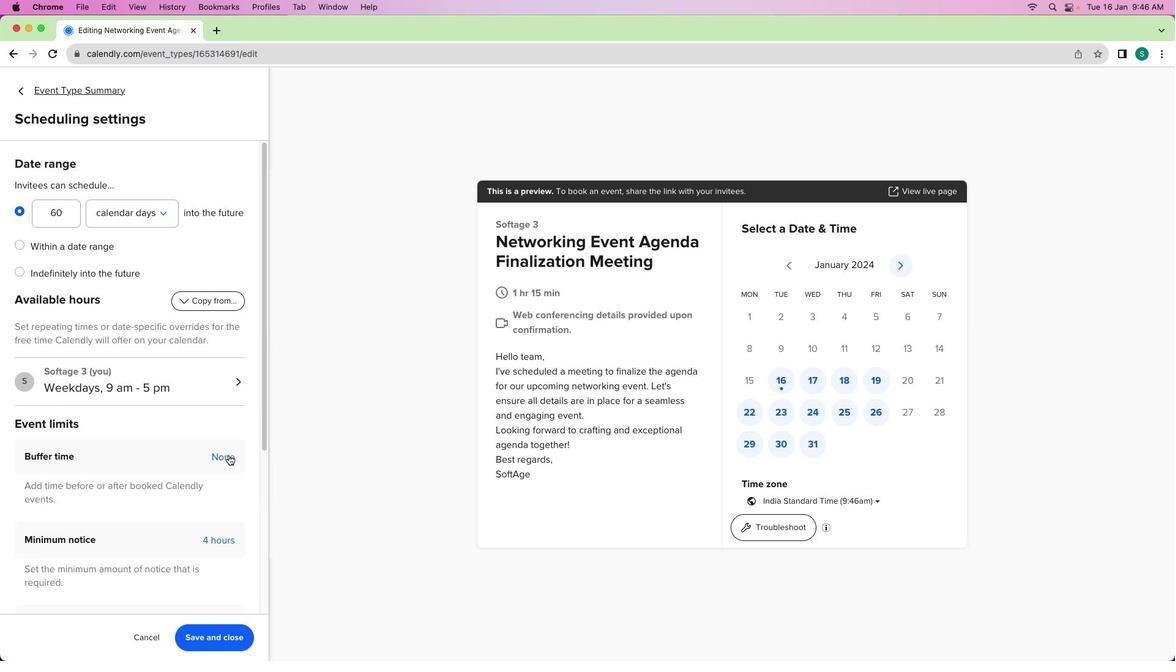 
Action: Mouse pressed left at (217, 457)
Screenshot: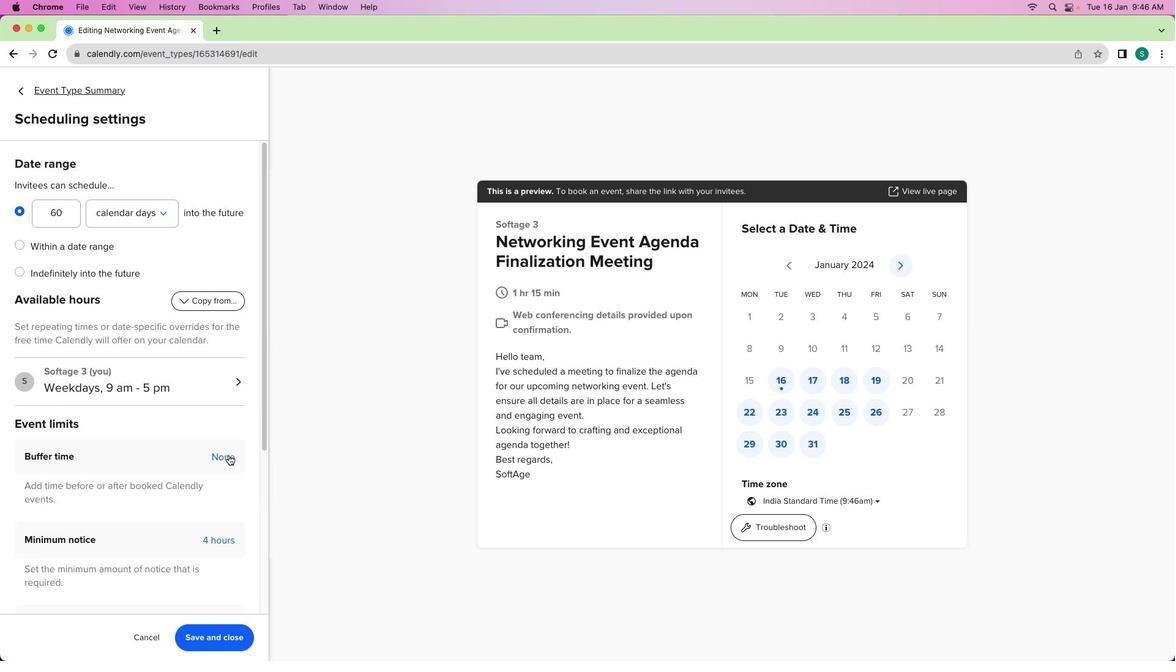 
Action: Mouse moved to (167, 491)
Screenshot: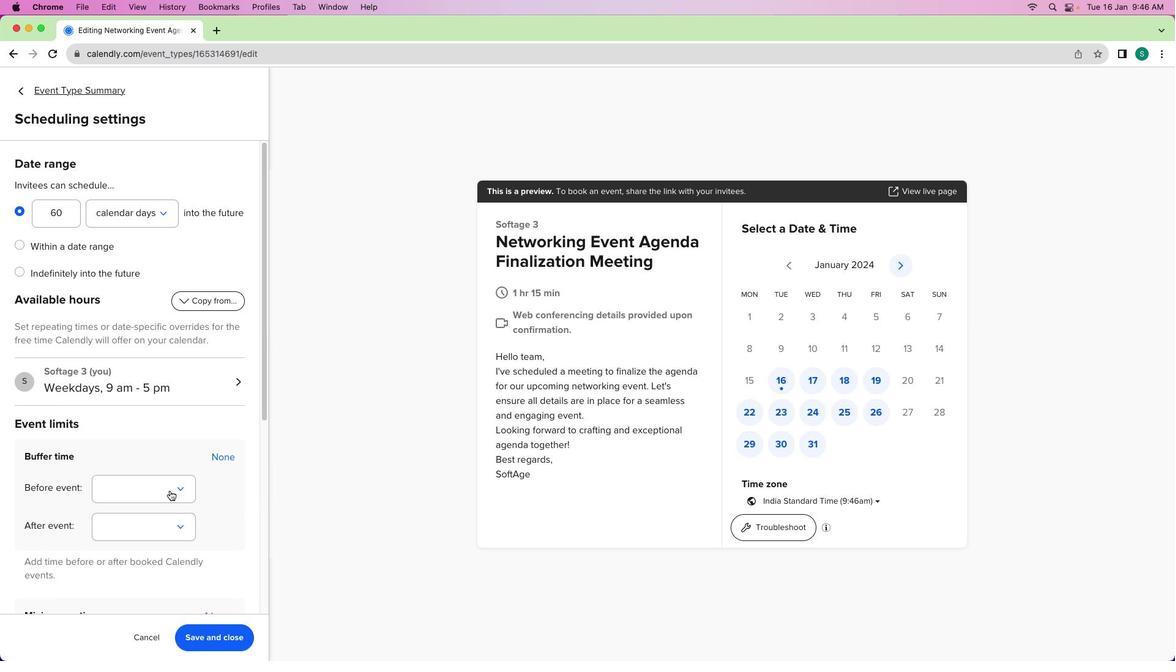 
Action: Mouse pressed left at (167, 491)
Screenshot: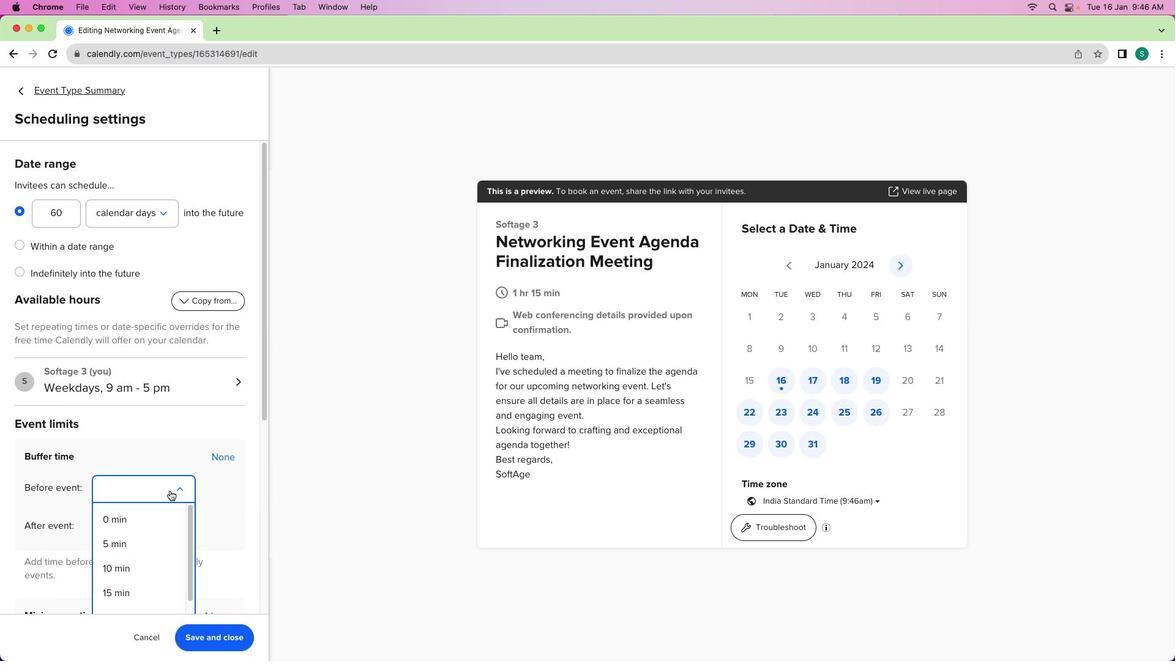 
Action: Mouse moved to (138, 579)
Screenshot: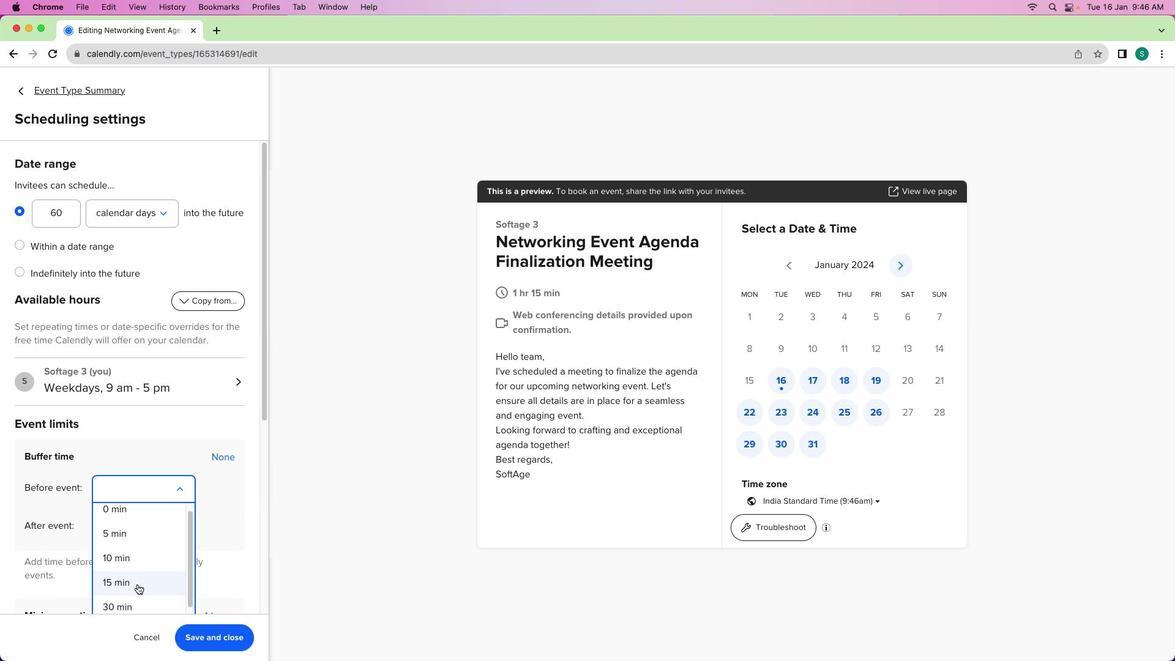 
Action: Mouse scrolled (138, 579) with delta (21, 33)
Screenshot: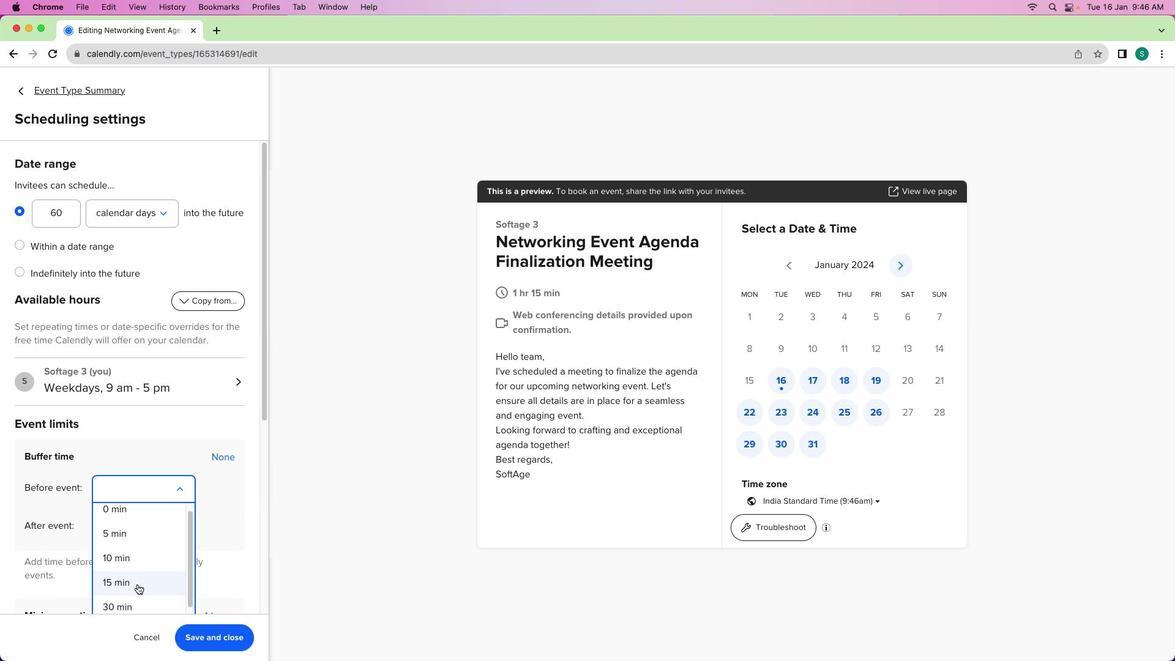 
Action: Mouse scrolled (138, 579) with delta (21, 33)
Screenshot: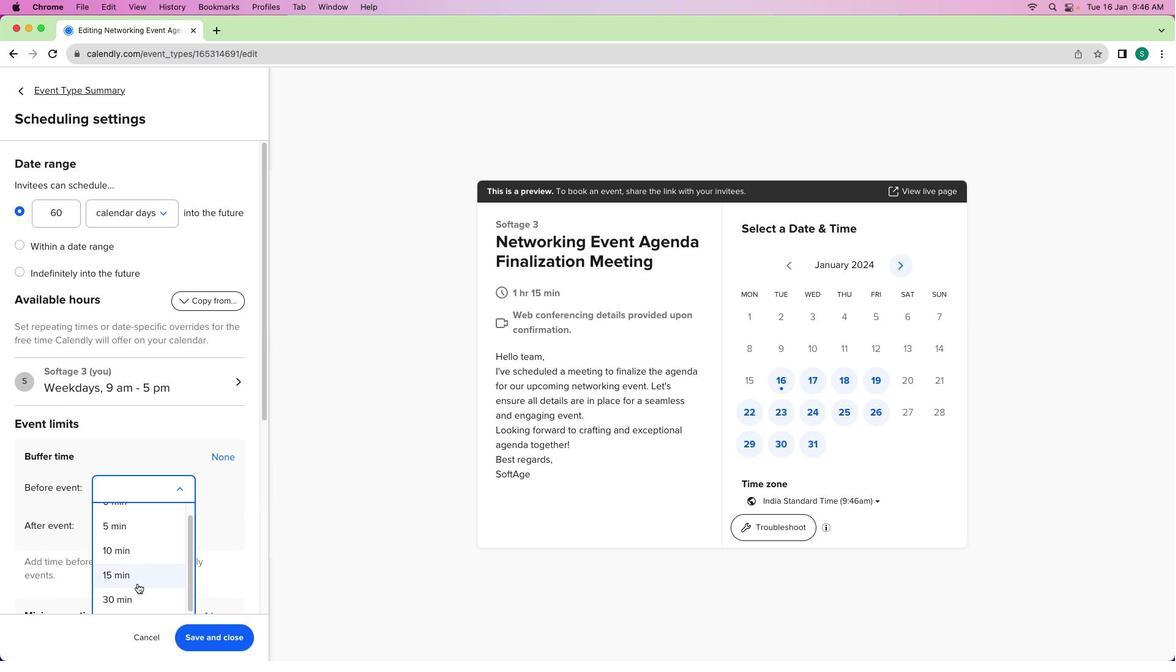
Action: Mouse scrolled (138, 579) with delta (21, 32)
Screenshot: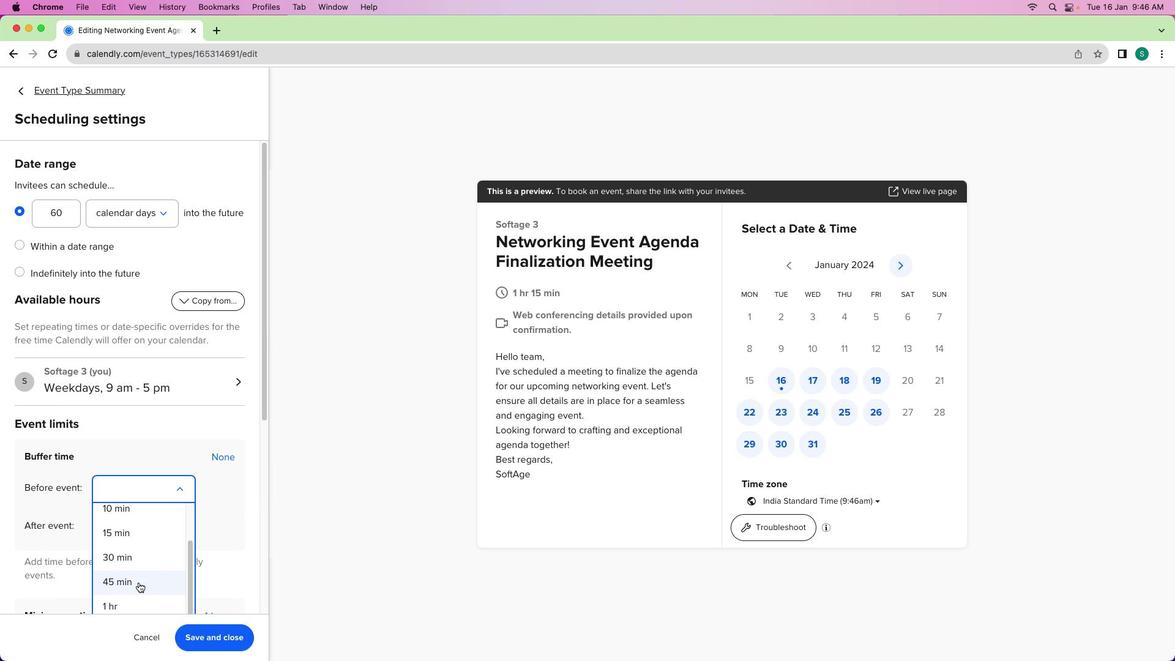 
Action: Mouse moved to (119, 532)
Screenshot: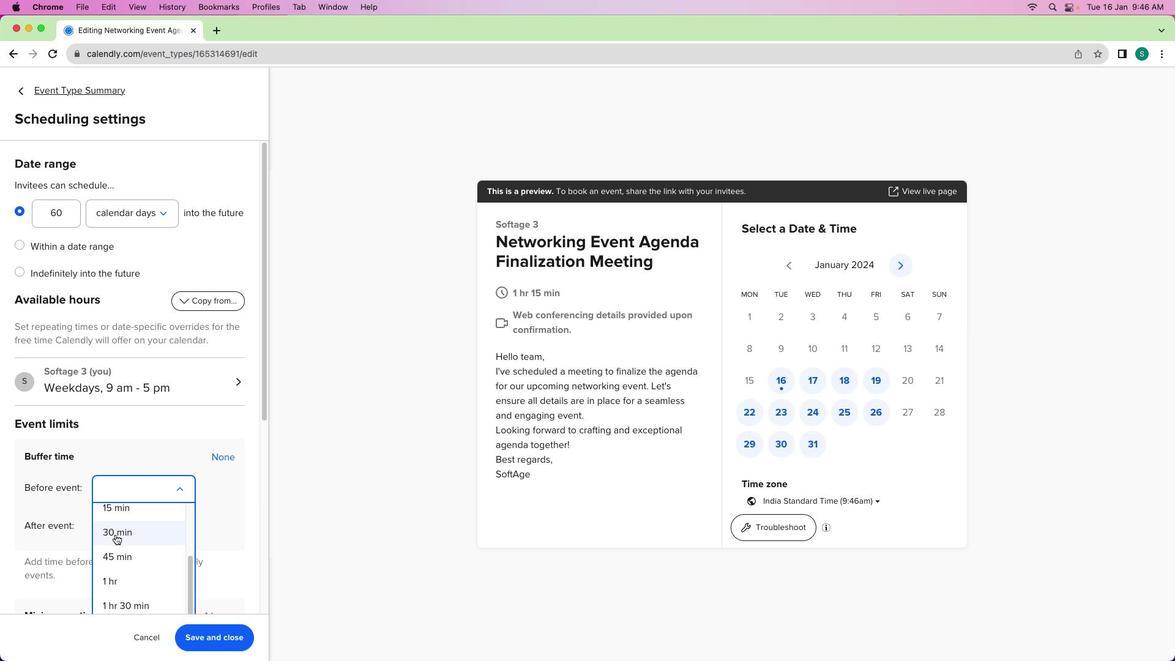 
Action: Mouse pressed left at (119, 532)
Screenshot: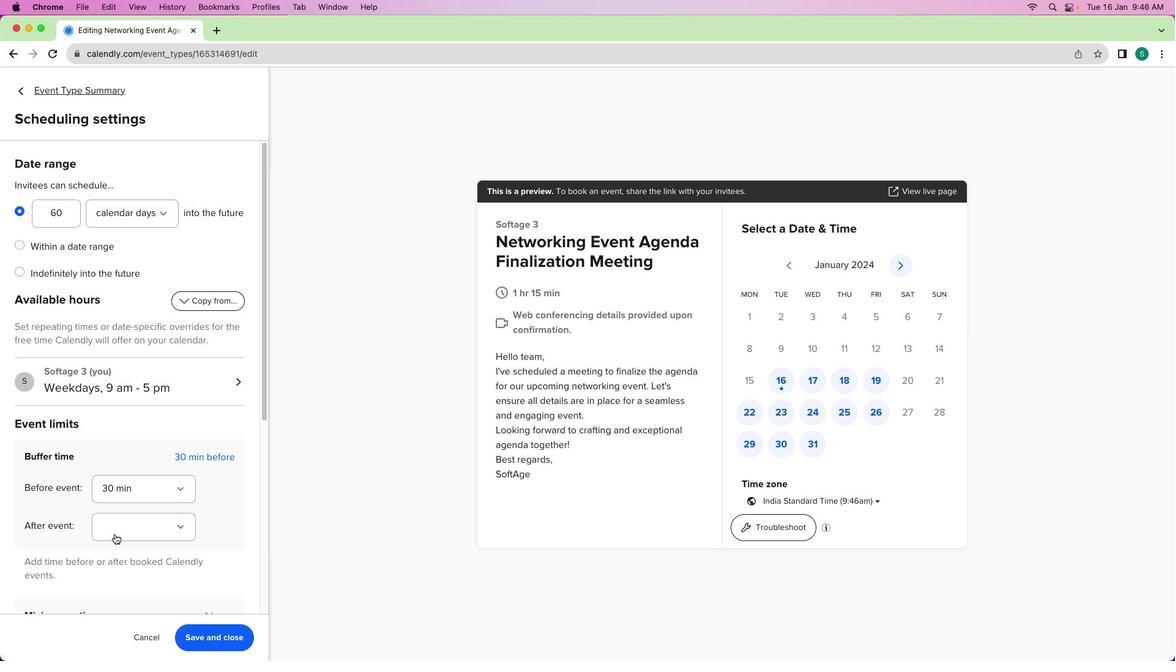 
Action: Mouse moved to (124, 524)
Screenshot: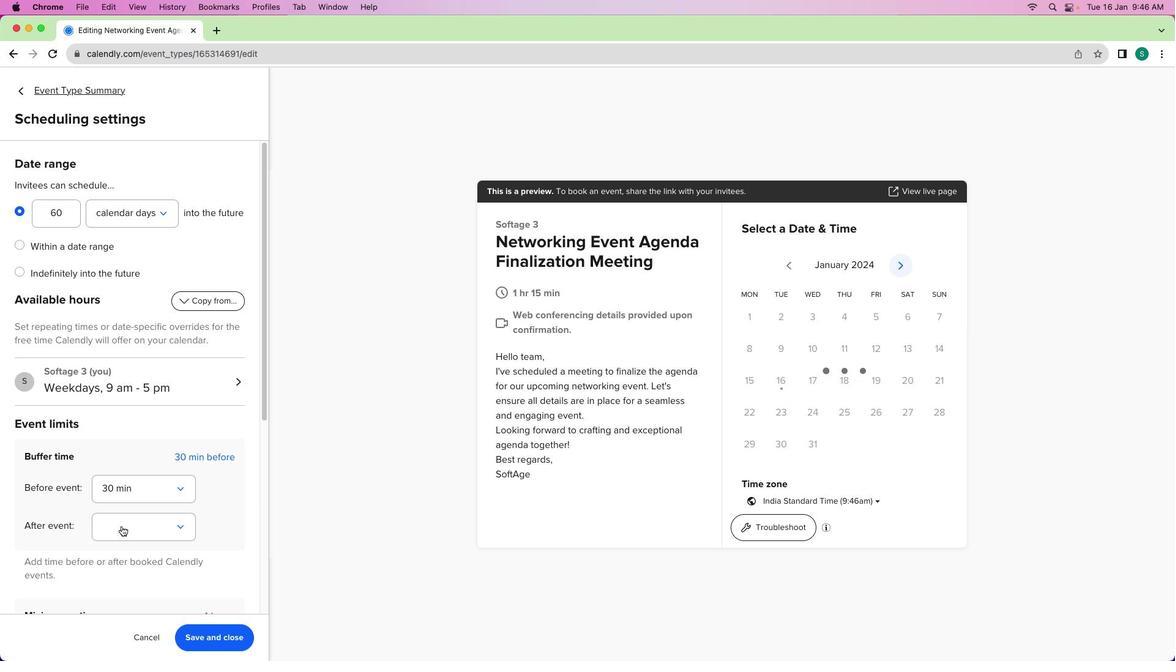 
Action: Mouse pressed left at (124, 524)
Screenshot: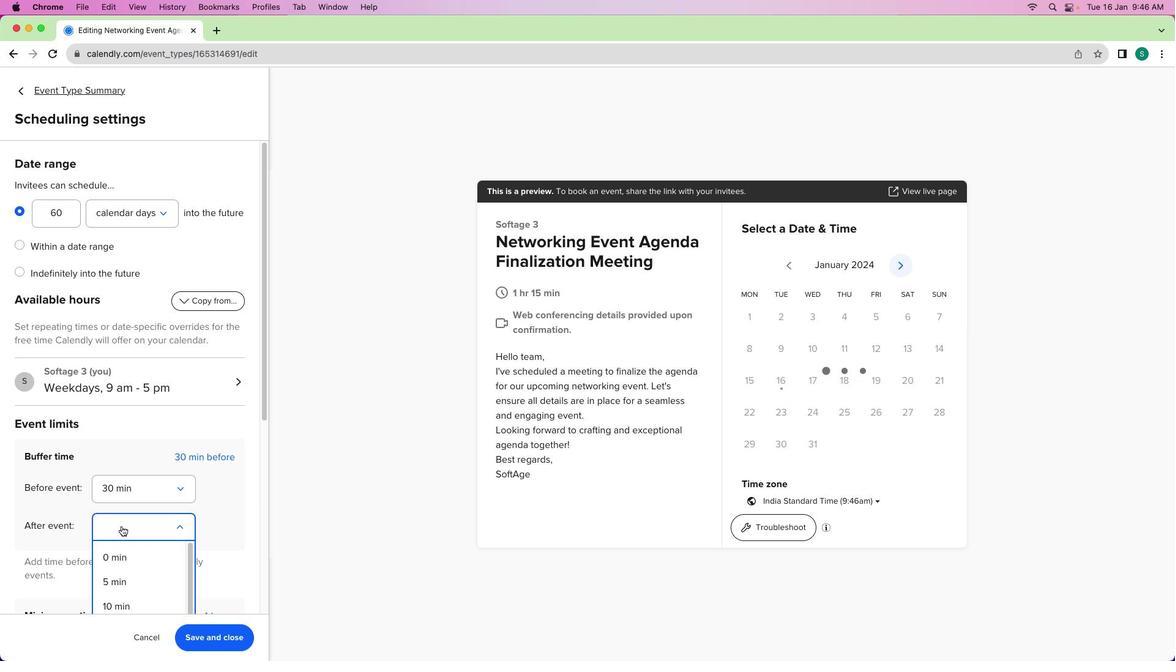 
Action: Mouse moved to (128, 568)
Screenshot: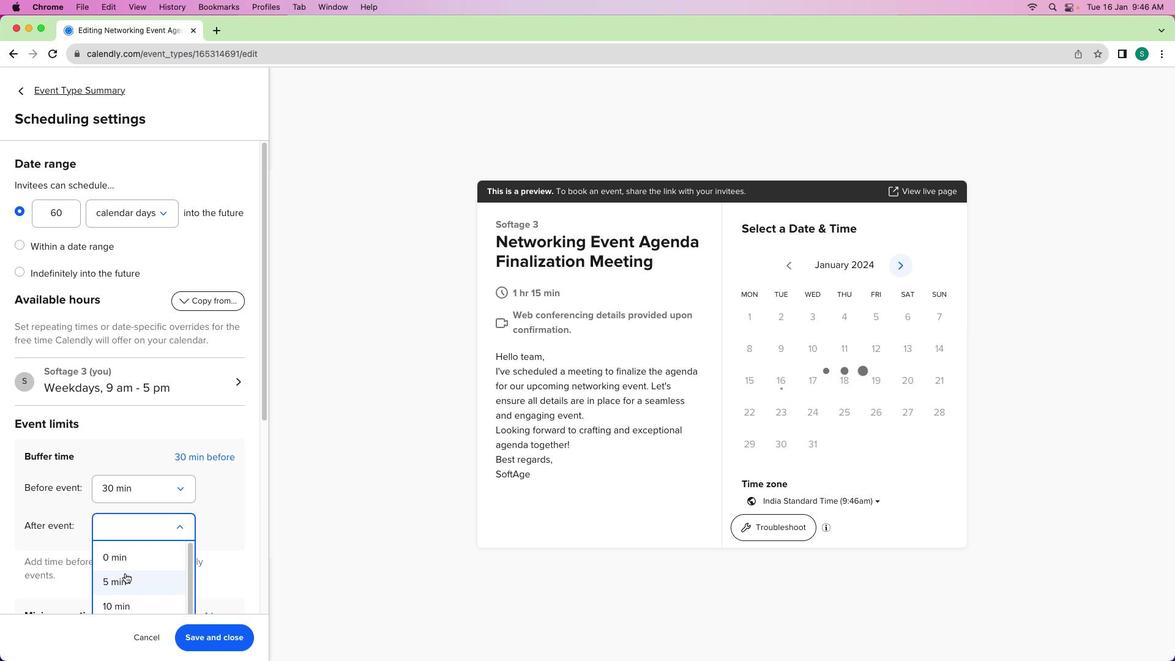 
Action: Mouse pressed left at (128, 568)
Screenshot: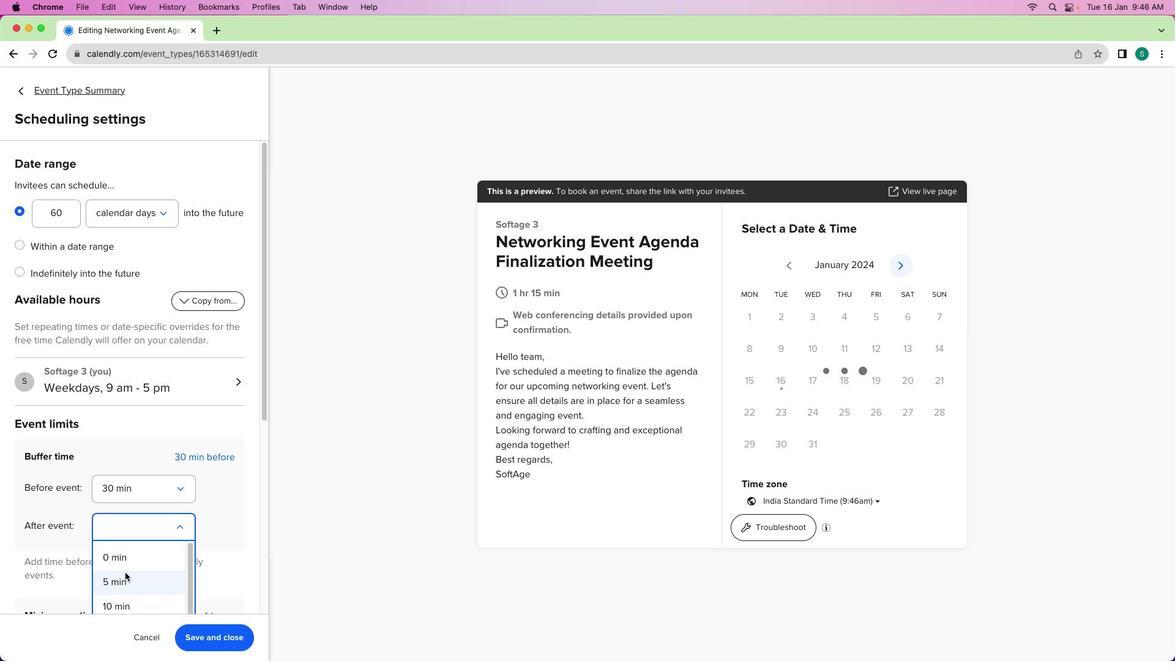 
Action: Mouse moved to (149, 528)
Screenshot: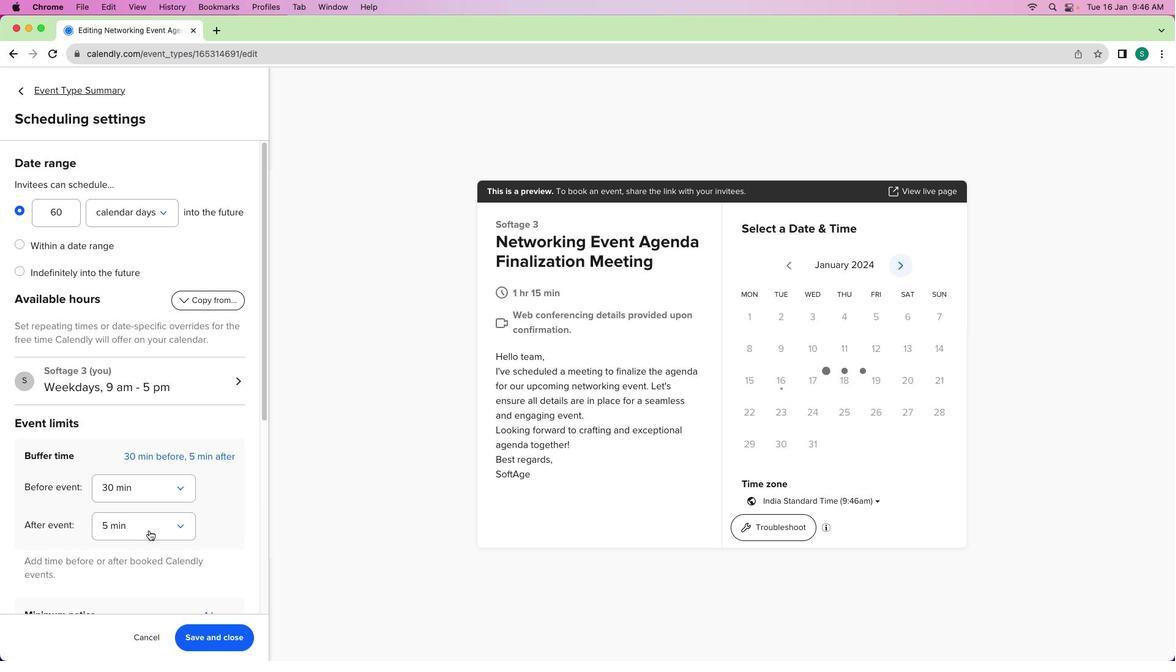 
Action: Mouse scrolled (149, 528) with delta (21, 33)
Screenshot: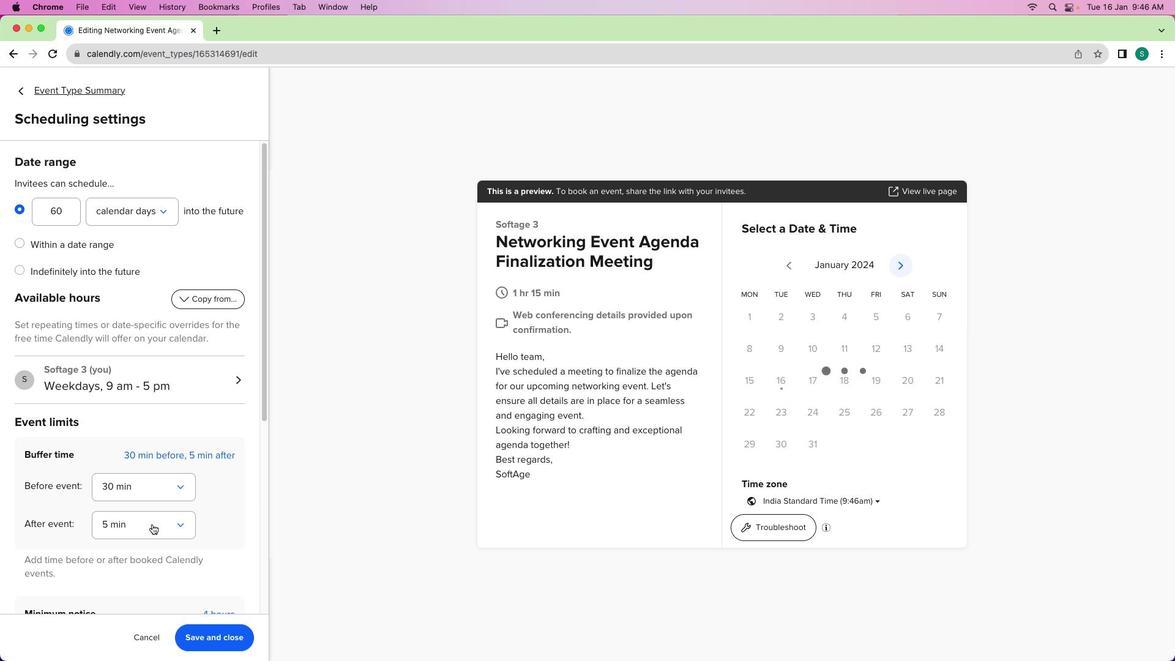 
Action: Mouse scrolled (149, 528) with delta (21, 33)
Screenshot: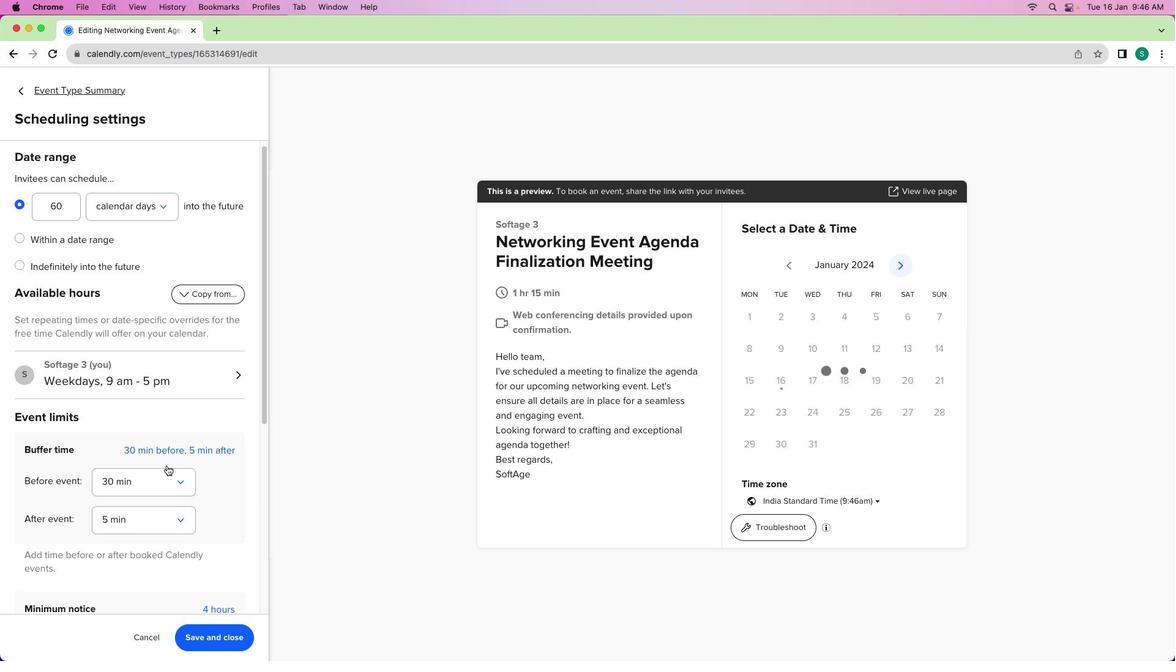 
Action: Mouse moved to (172, 450)
Screenshot: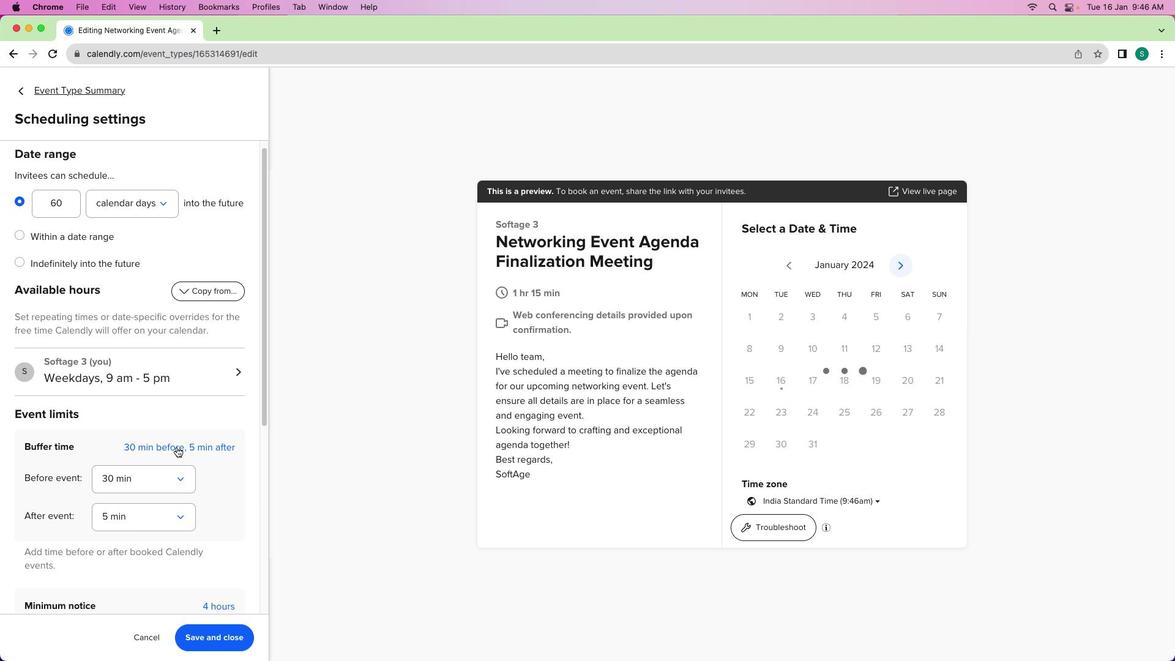 
Action: Mouse pressed left at (172, 450)
Screenshot: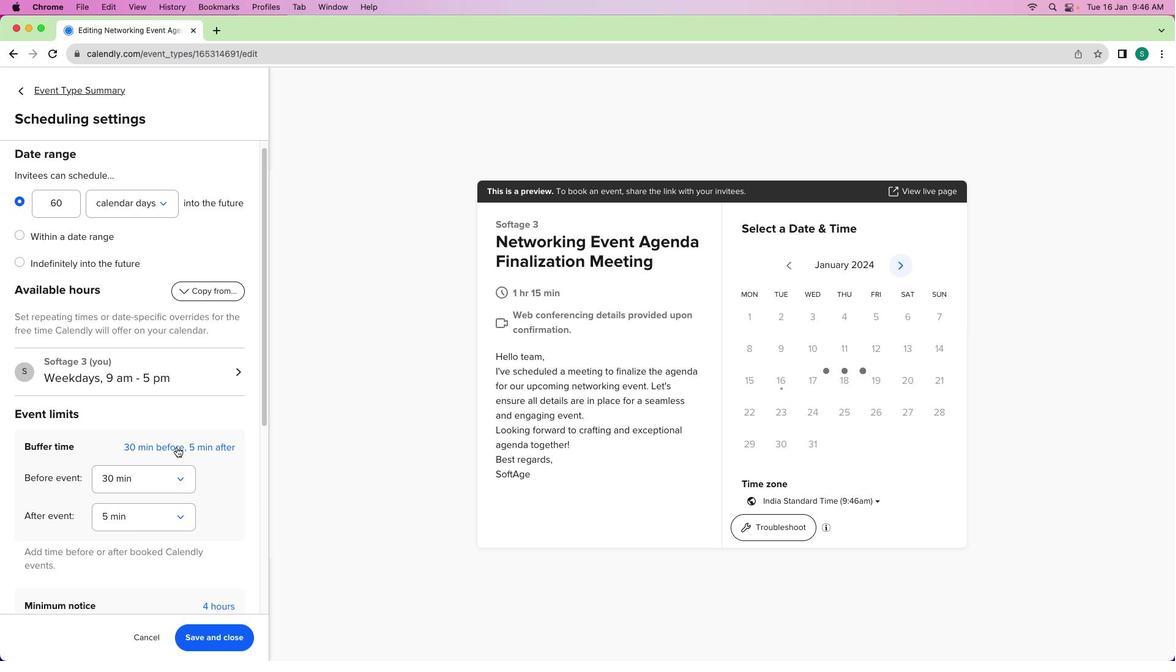 
Action: Mouse moved to (170, 446)
Screenshot: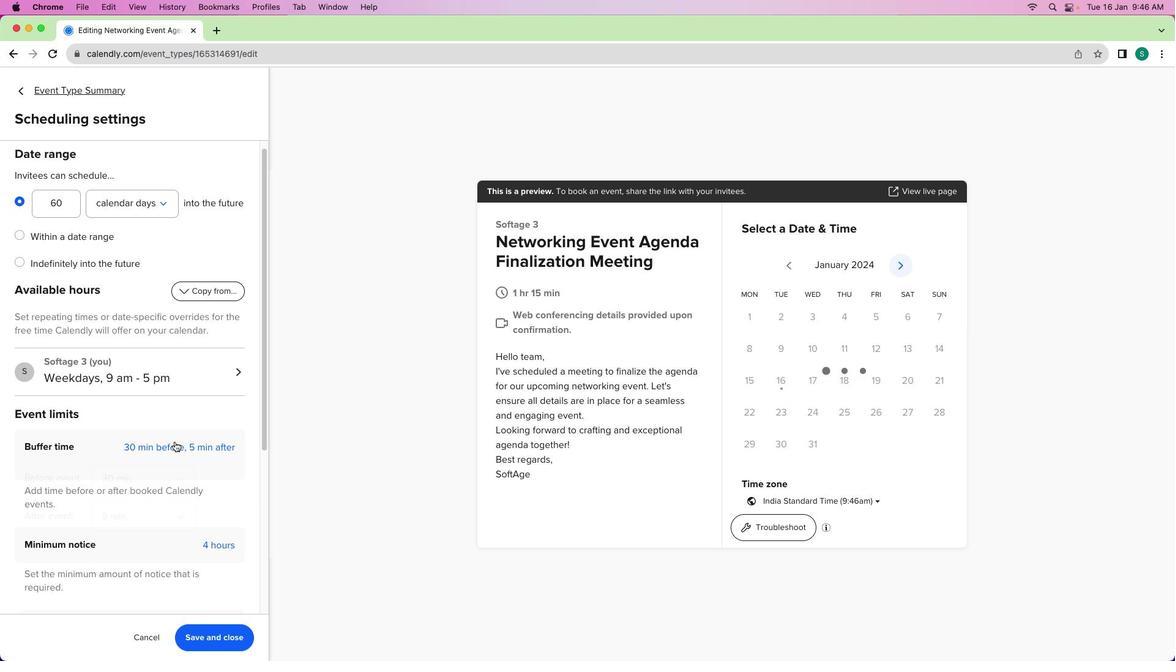 
Action: Mouse scrolled (170, 446) with delta (21, 33)
Screenshot: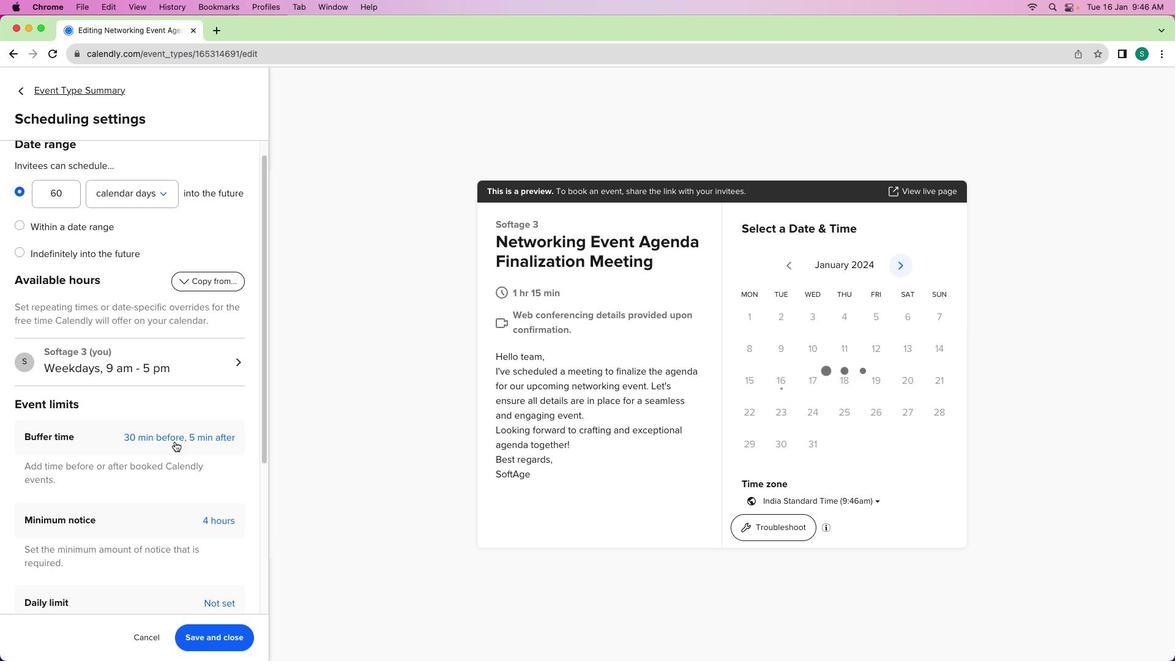 
Action: Mouse scrolled (170, 446) with delta (21, 33)
Screenshot: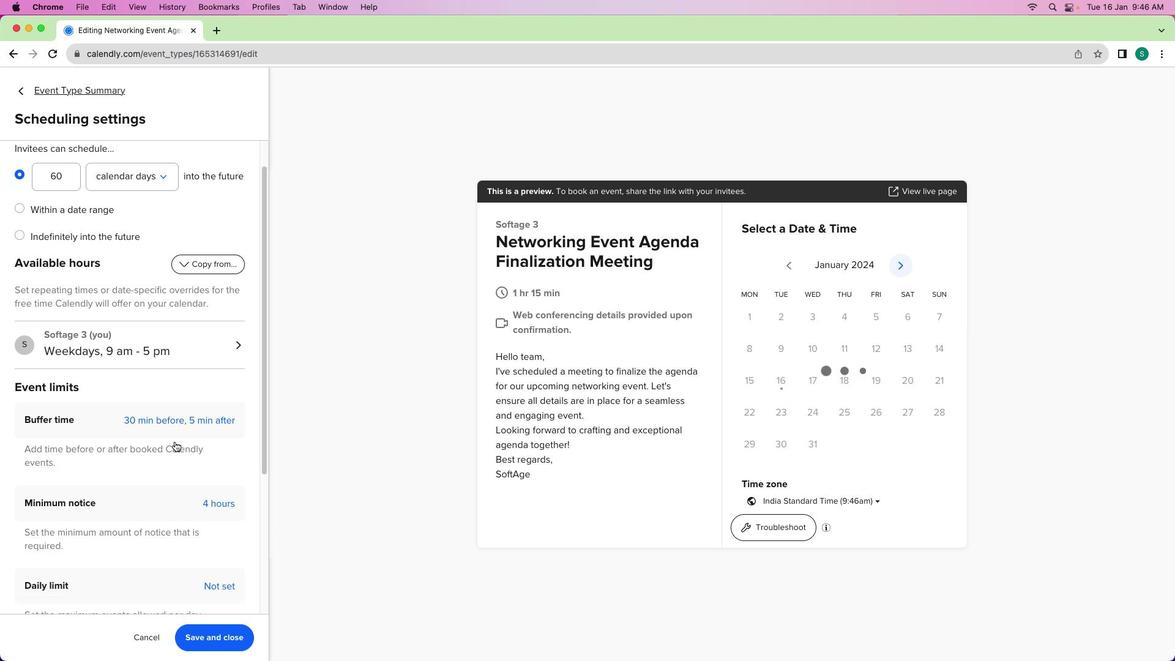 
Action: Mouse scrolled (170, 446) with delta (21, 32)
Screenshot: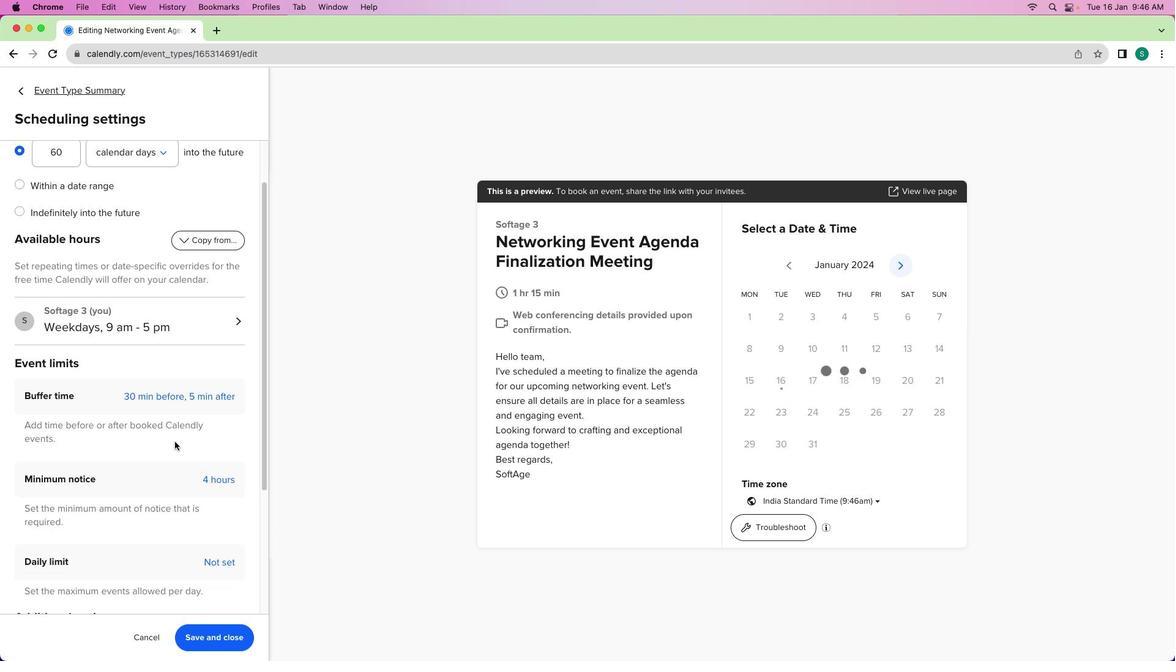 
Action: Mouse moved to (212, 447)
Screenshot: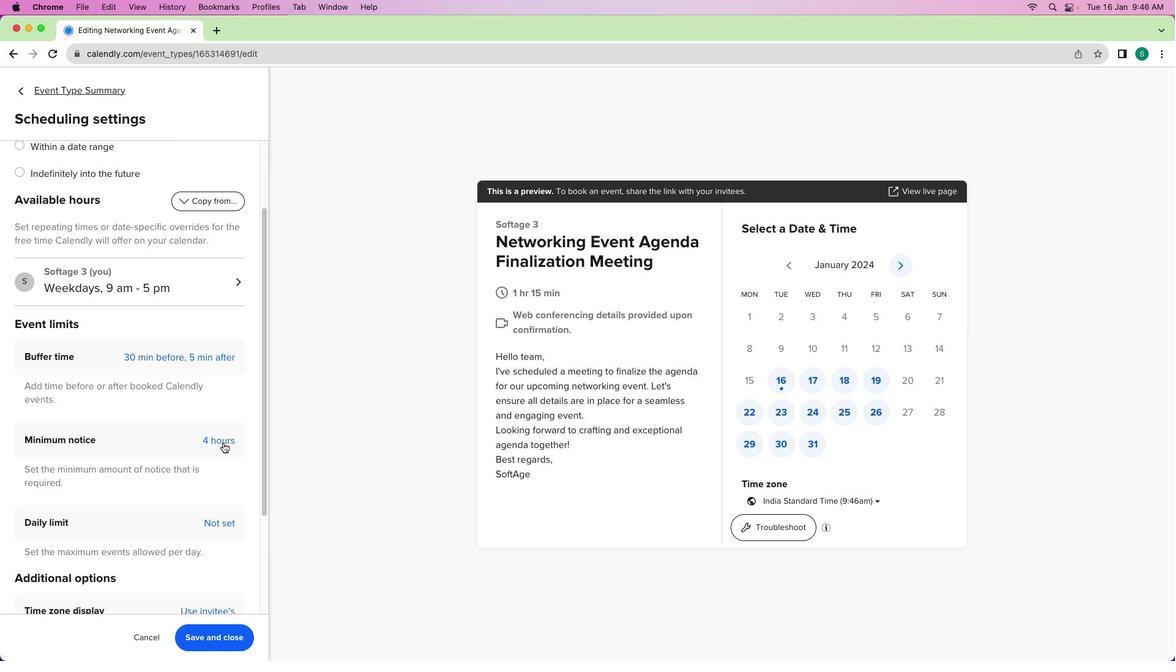 
Action: Mouse pressed left at (212, 447)
Screenshot: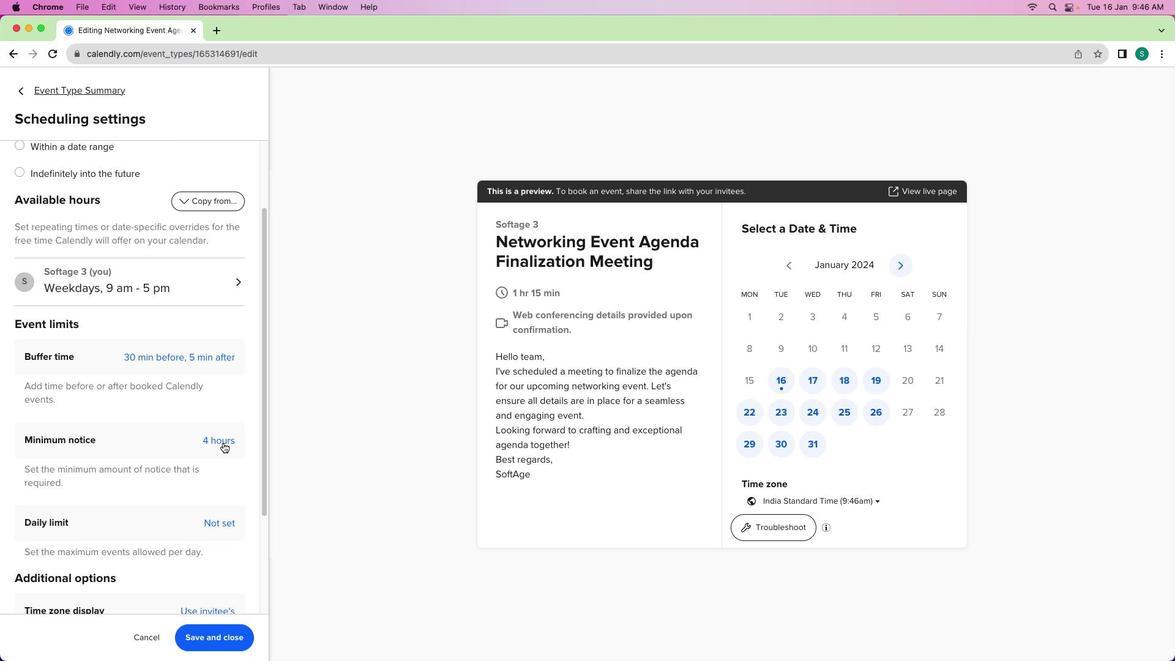 
Action: Mouse moved to (62, 486)
Screenshot: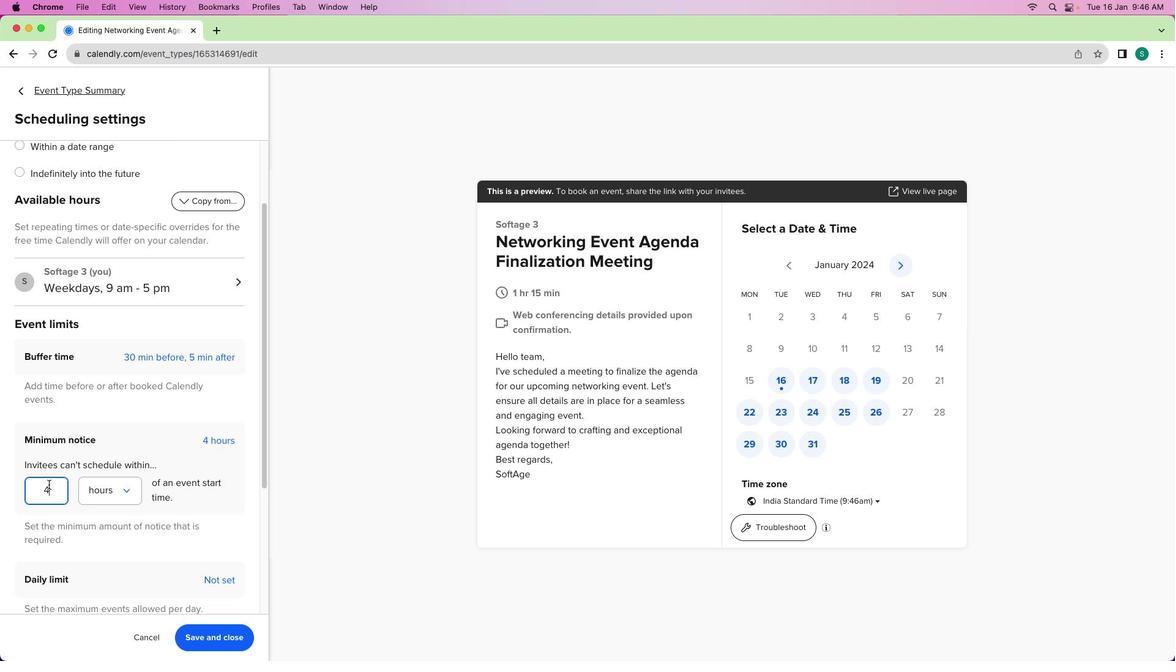 
Action: Mouse pressed left at (62, 486)
Screenshot: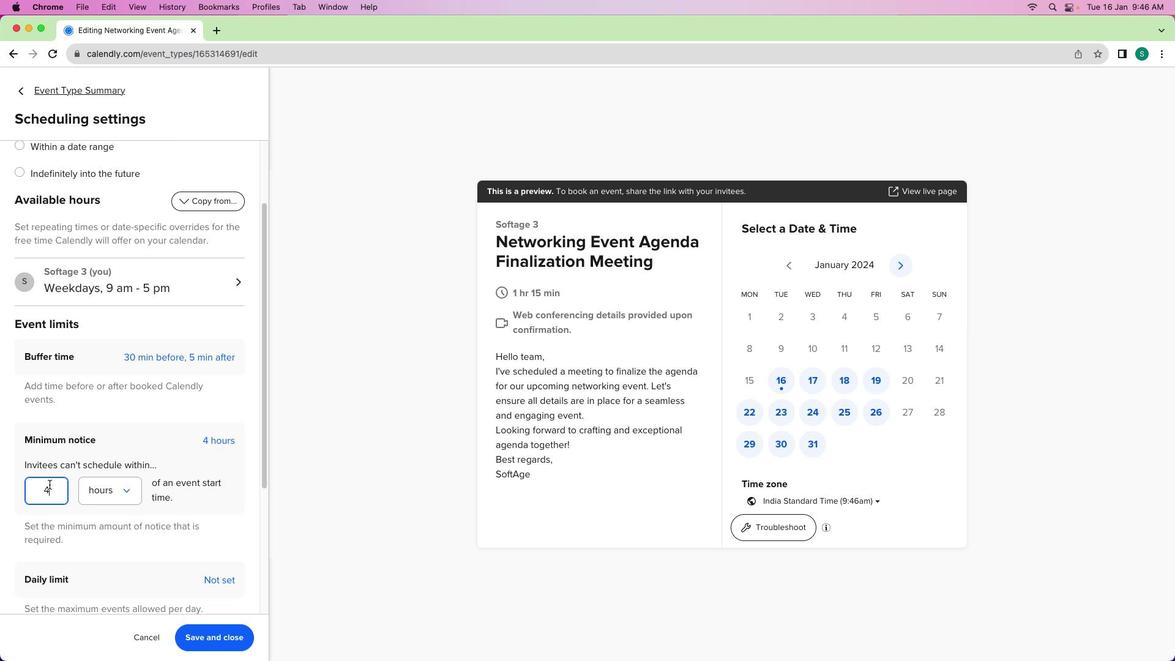
Action: Mouse moved to (67, 484)
Screenshot: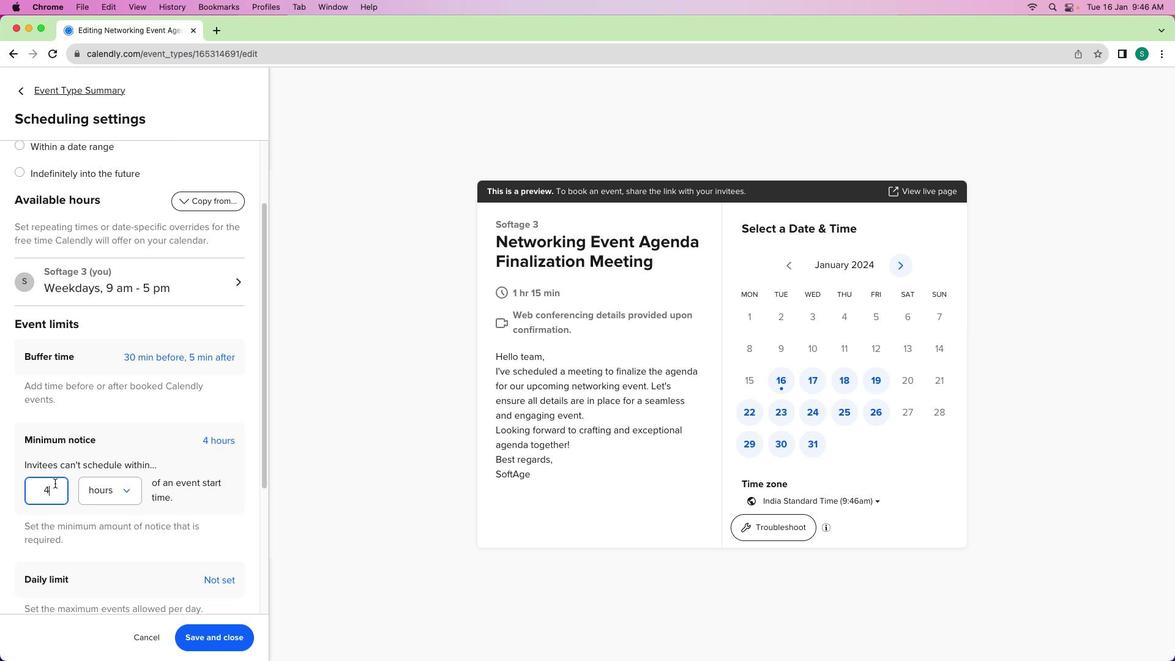 
Action: Key pressed Key.backspace'1'
Screenshot: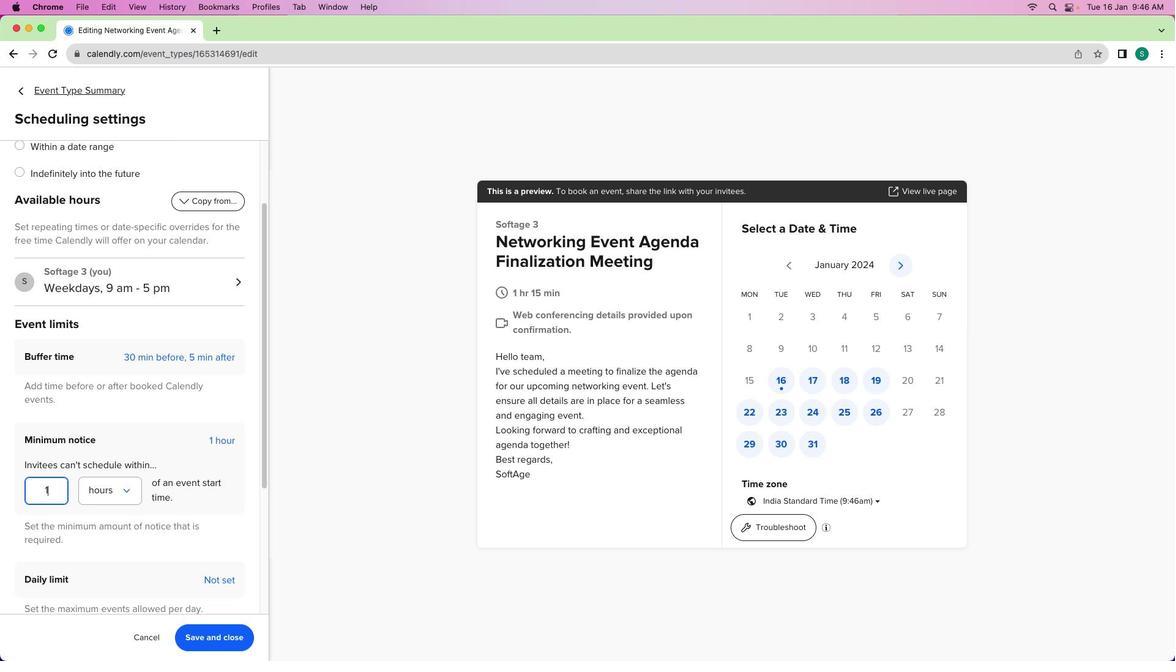 
Action: Mouse moved to (121, 499)
Screenshot: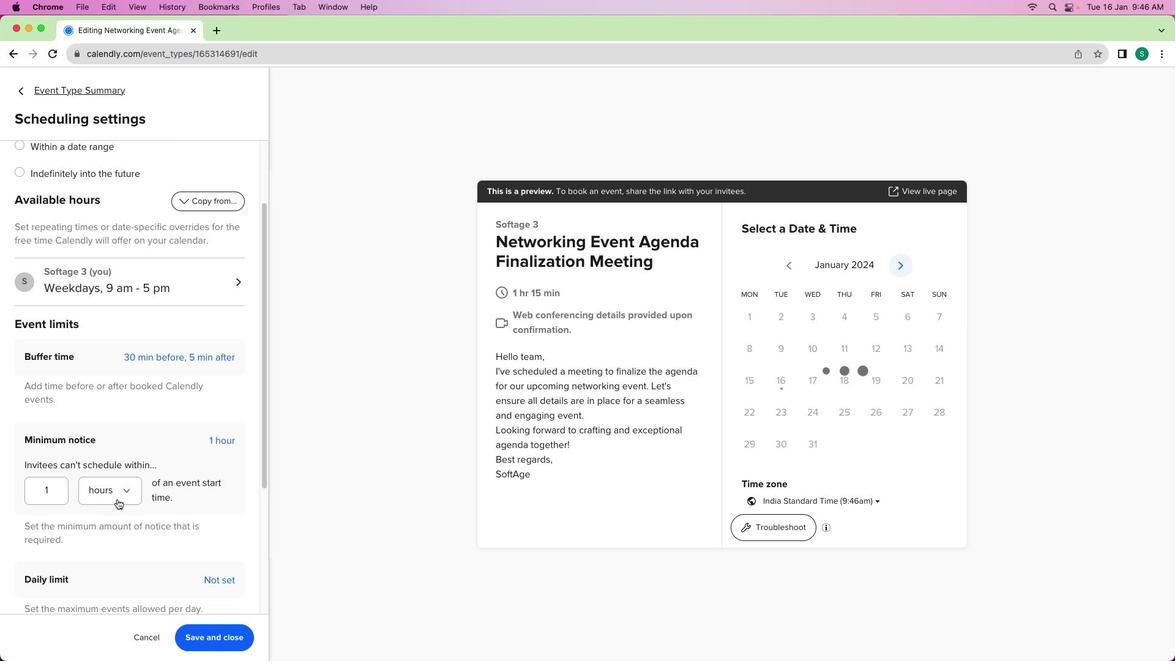 
Action: Mouse pressed left at (121, 499)
Screenshot: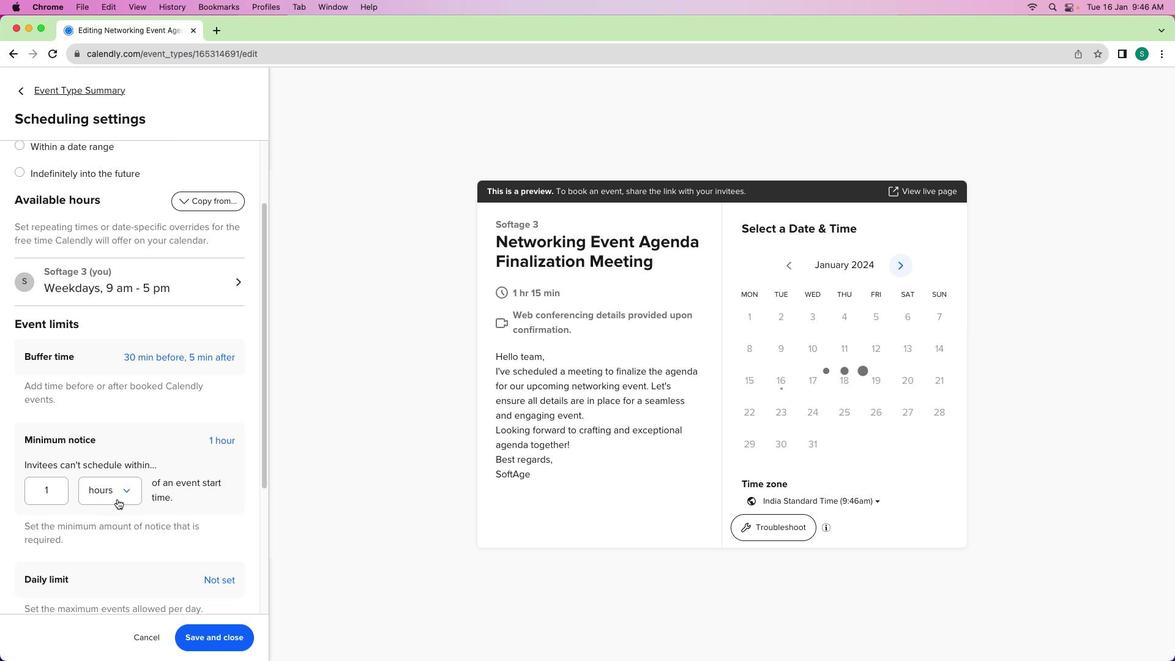 
Action: Mouse moved to (113, 566)
Screenshot: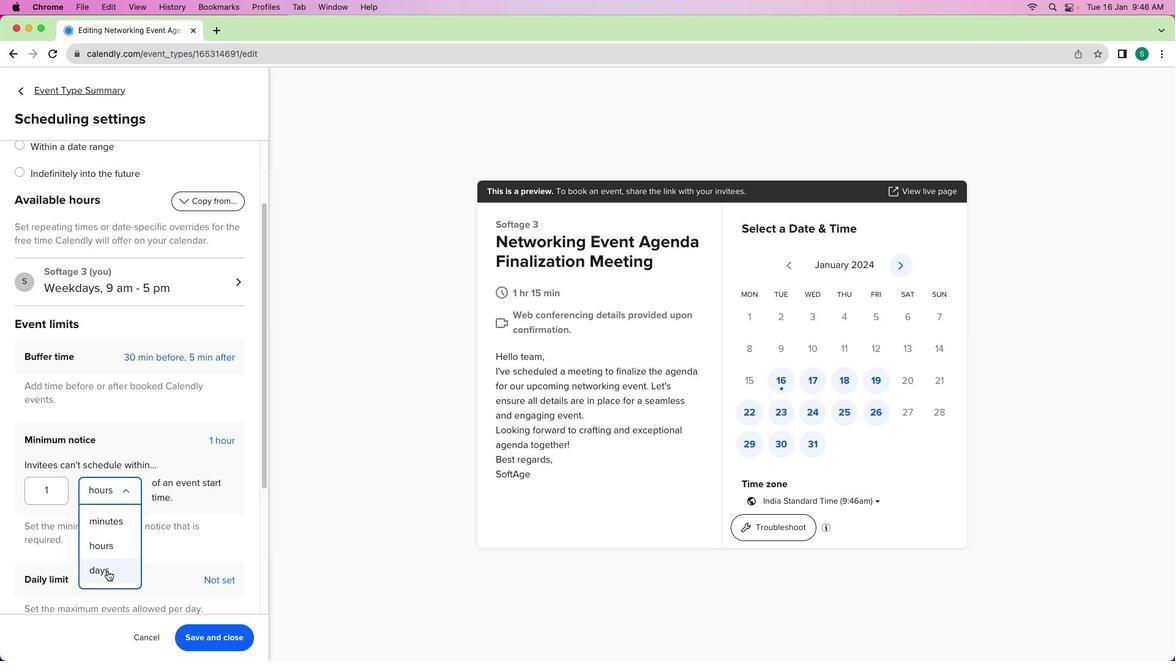 
Action: Mouse pressed left at (113, 566)
Screenshot: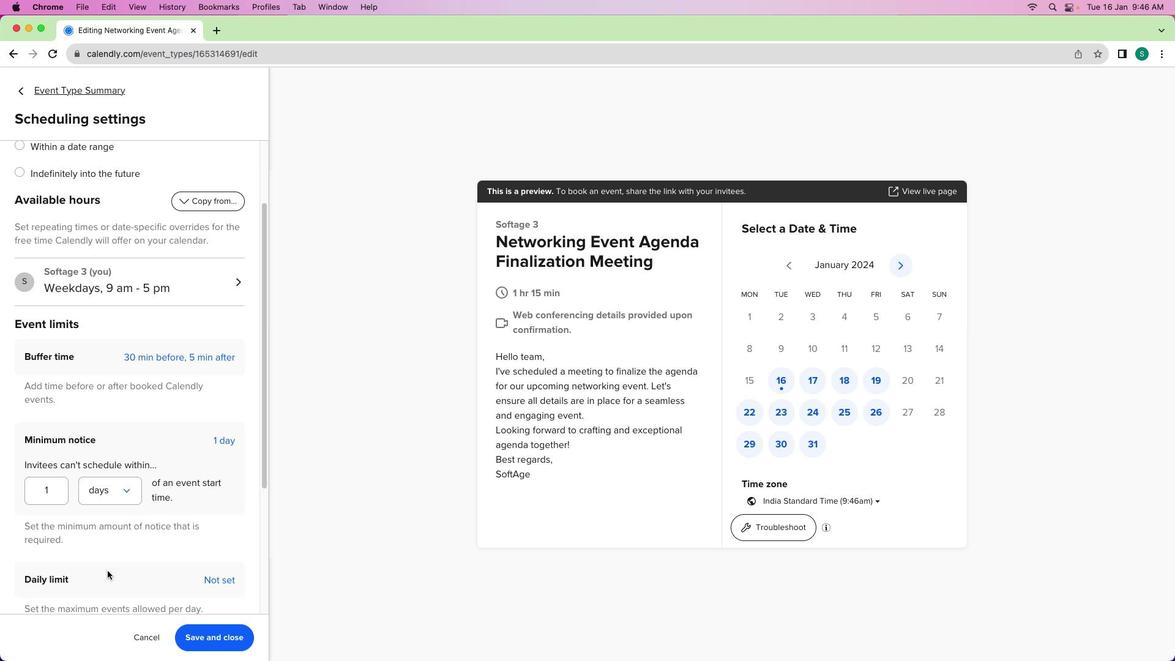 
Action: Mouse moved to (175, 533)
Screenshot: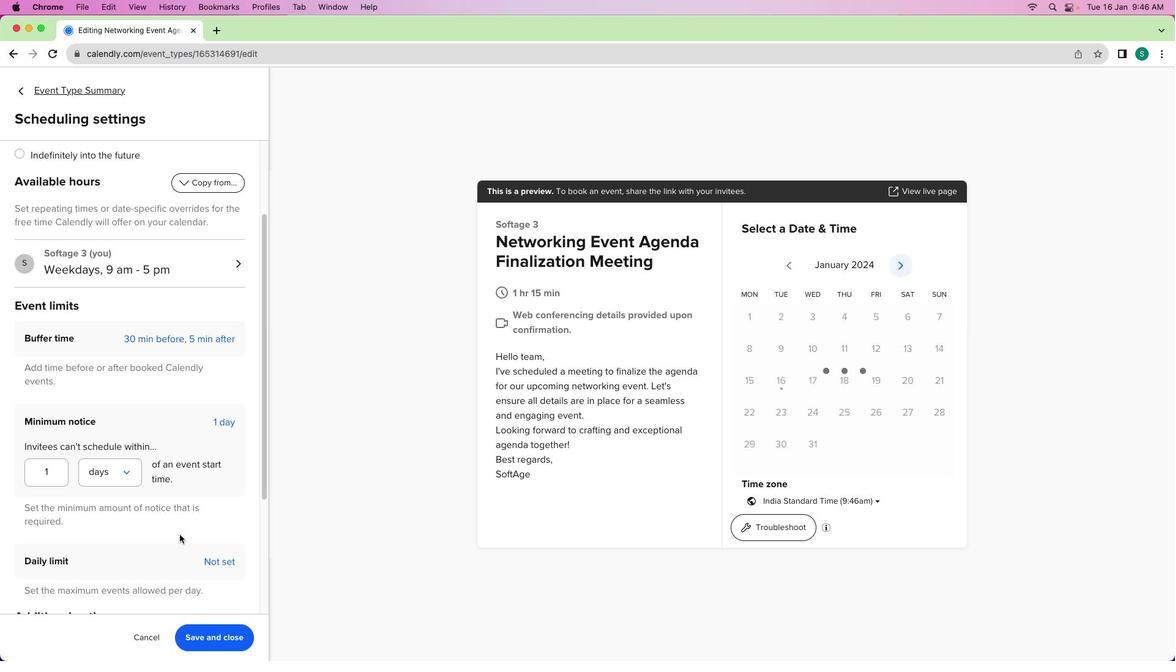 
Action: Mouse scrolled (175, 533) with delta (21, 33)
Screenshot: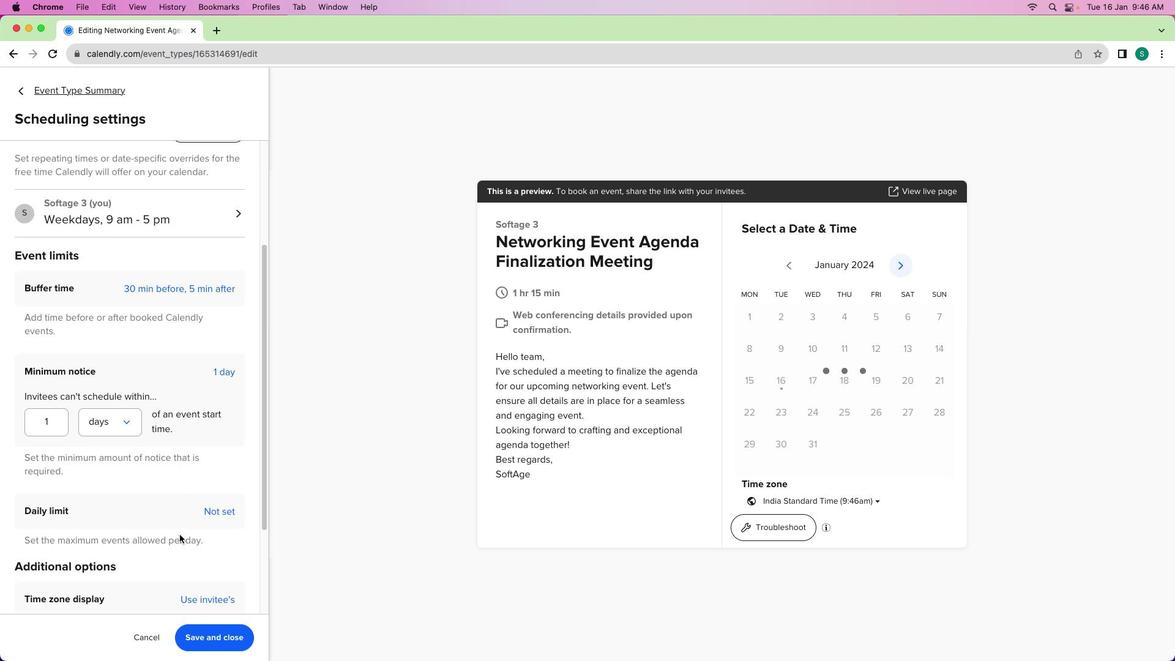 
Action: Mouse scrolled (175, 533) with delta (21, 33)
Screenshot: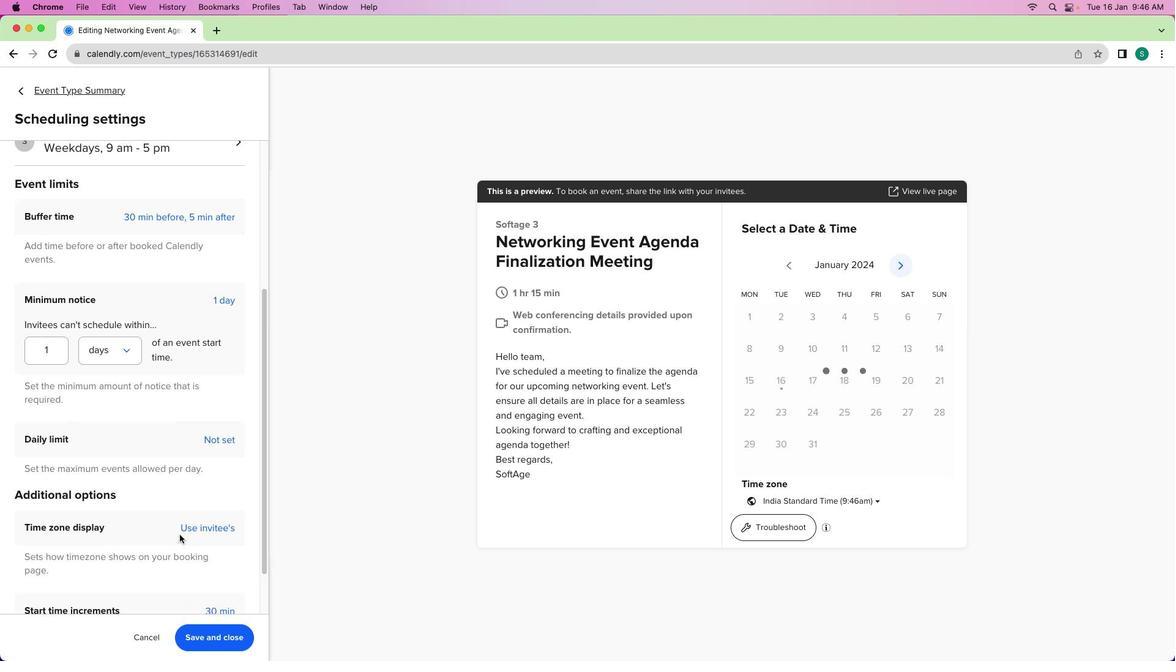 
Action: Mouse scrolled (175, 533) with delta (21, 31)
Screenshot: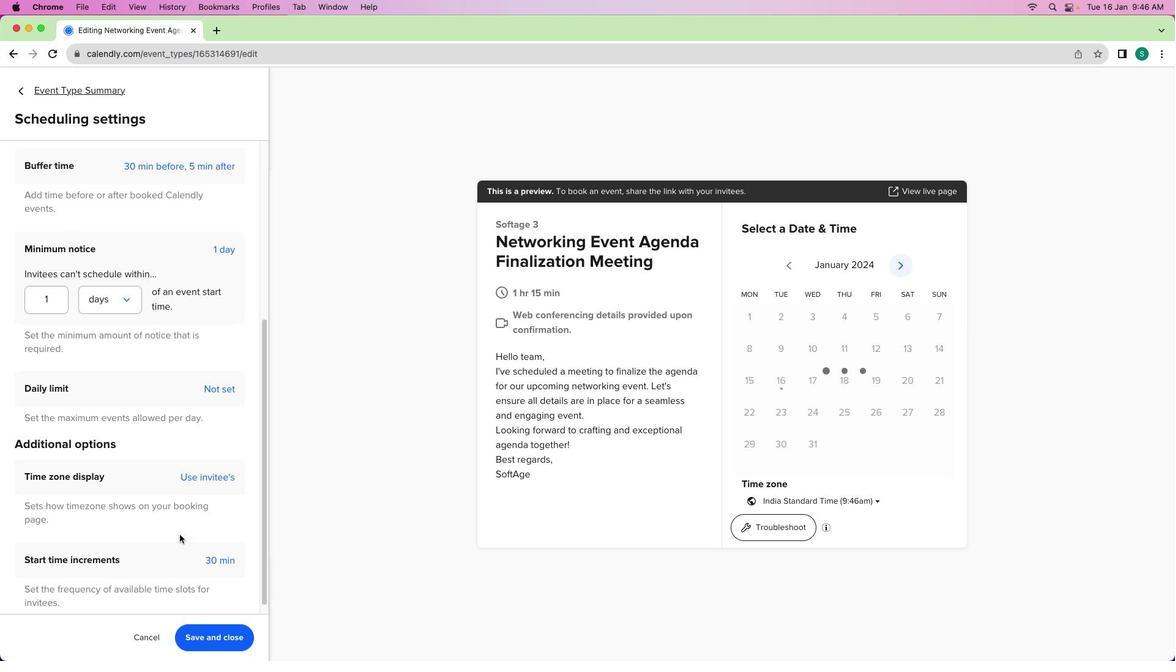 
Action: Mouse scrolled (175, 533) with delta (21, 30)
Screenshot: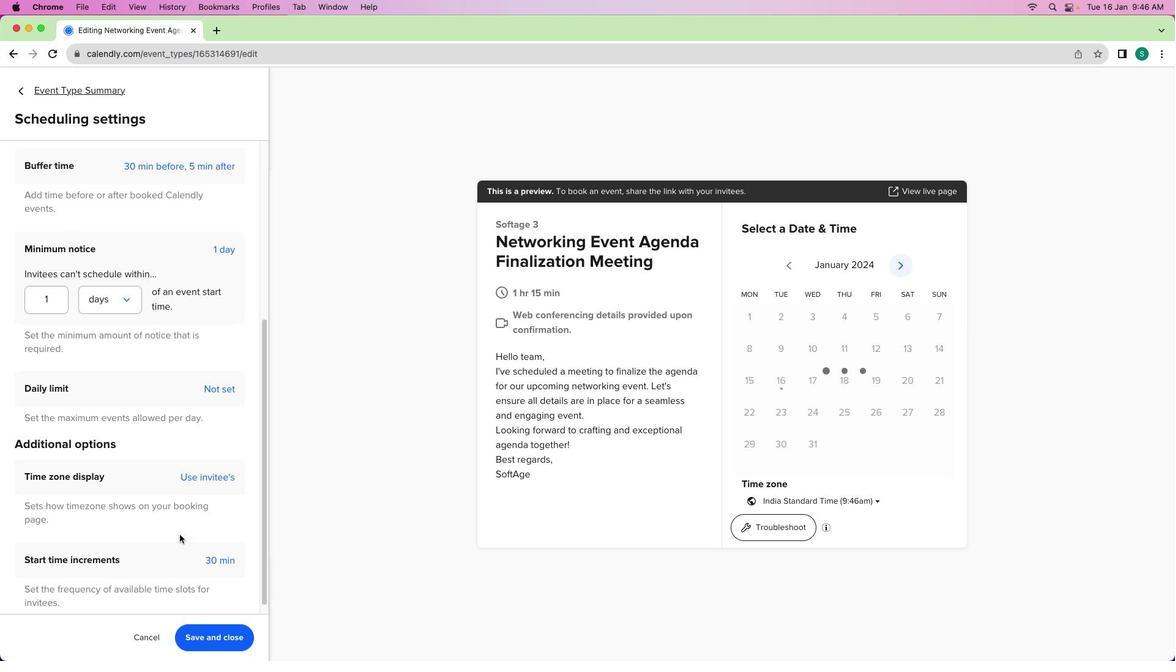 
Action: Mouse scrolled (175, 533) with delta (21, 30)
Screenshot: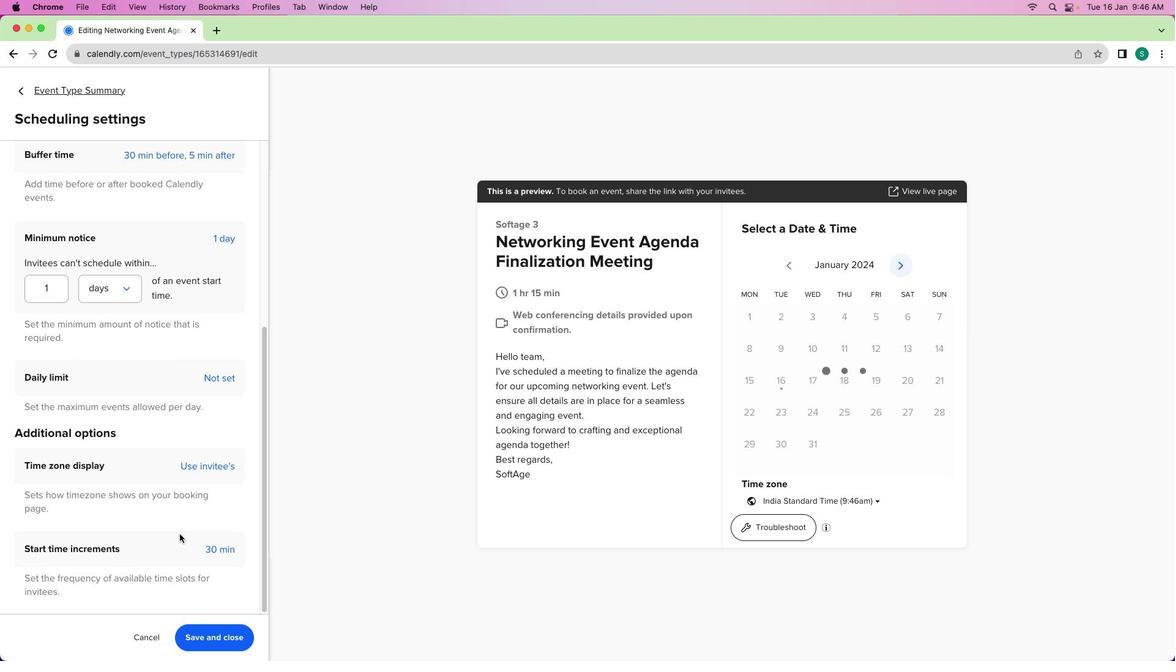 
Action: Mouse moved to (203, 623)
Screenshot: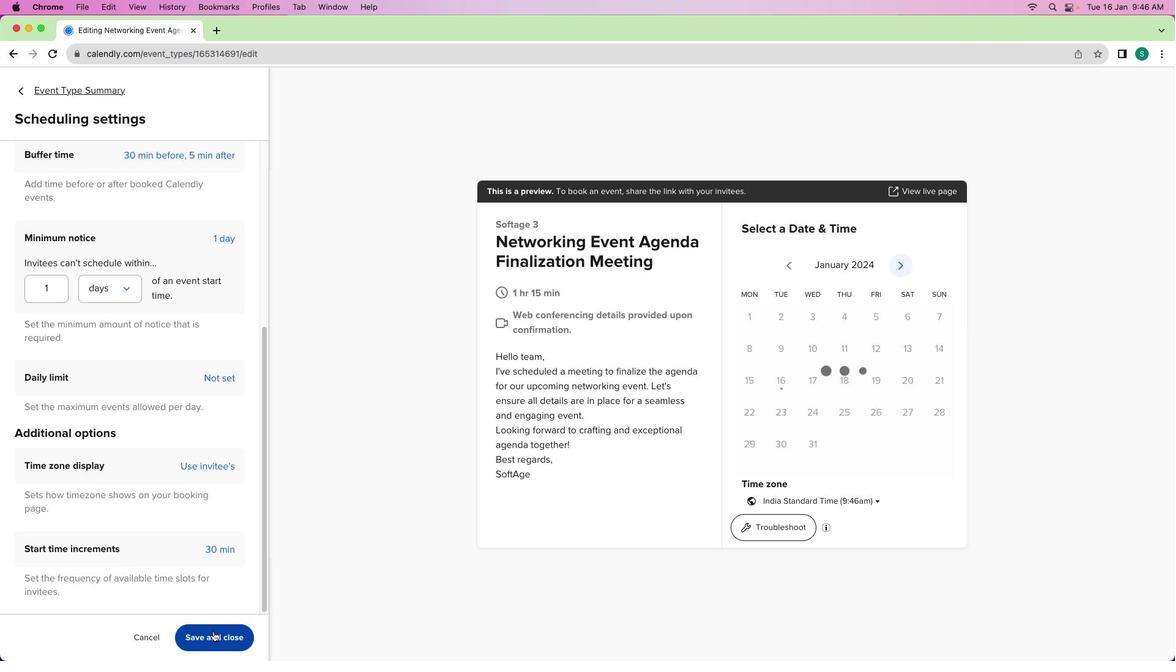 
Action: Mouse pressed left at (203, 623)
Screenshot: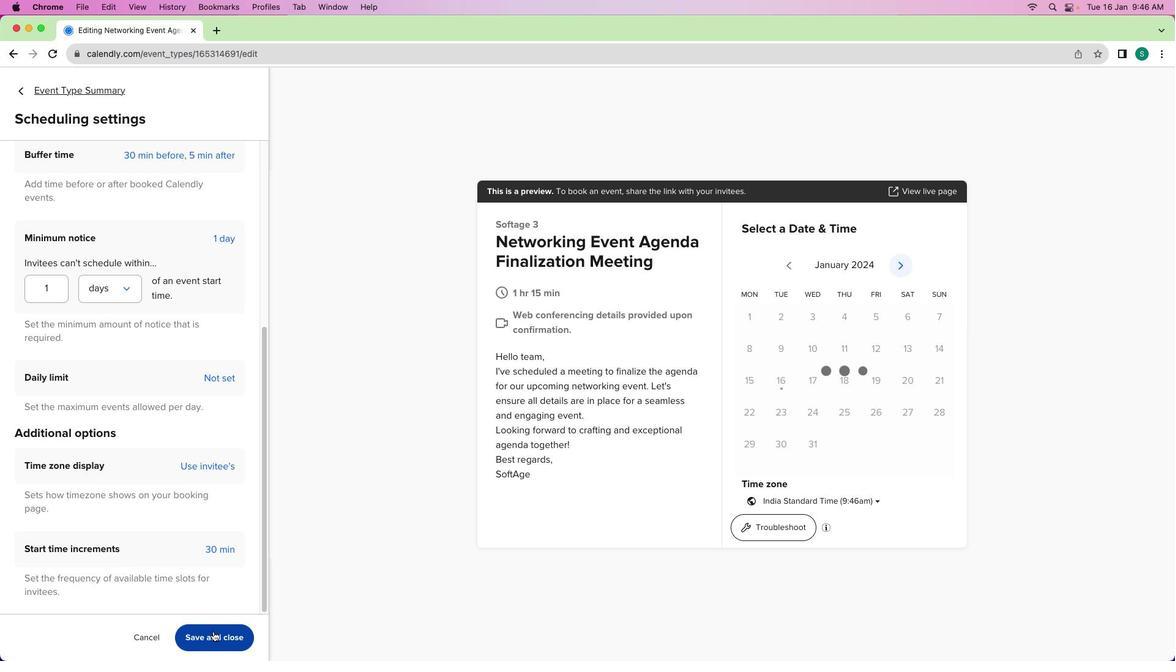 
Action: Mouse moved to (62, 118)
Screenshot: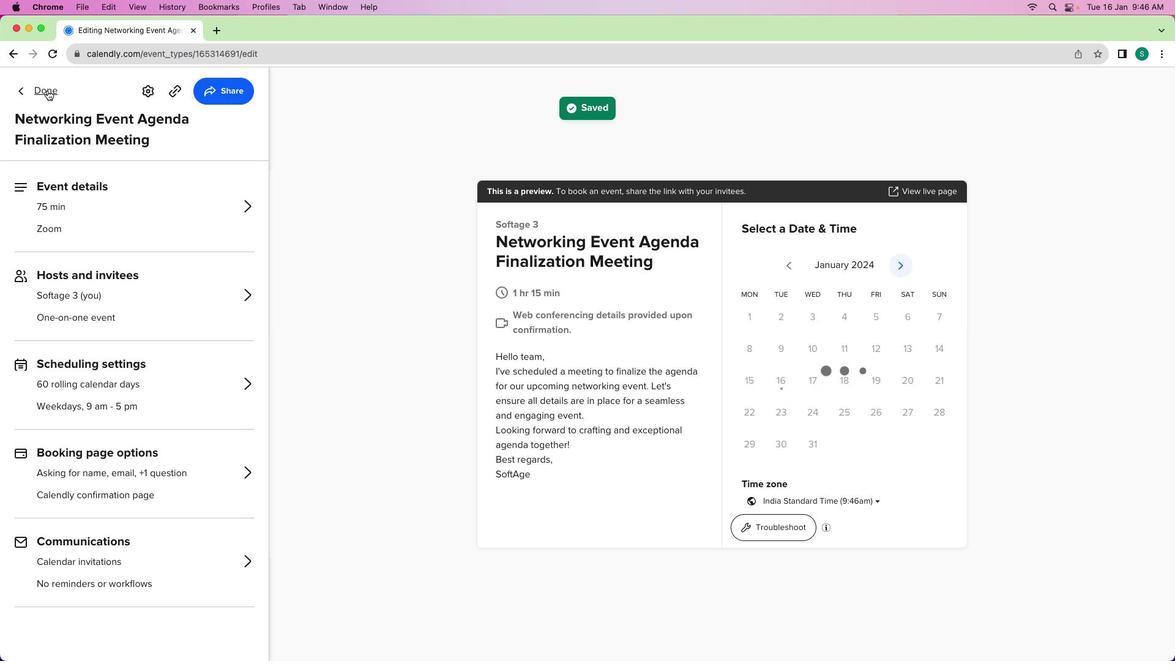 
Action: Mouse pressed left at (62, 118)
Screenshot: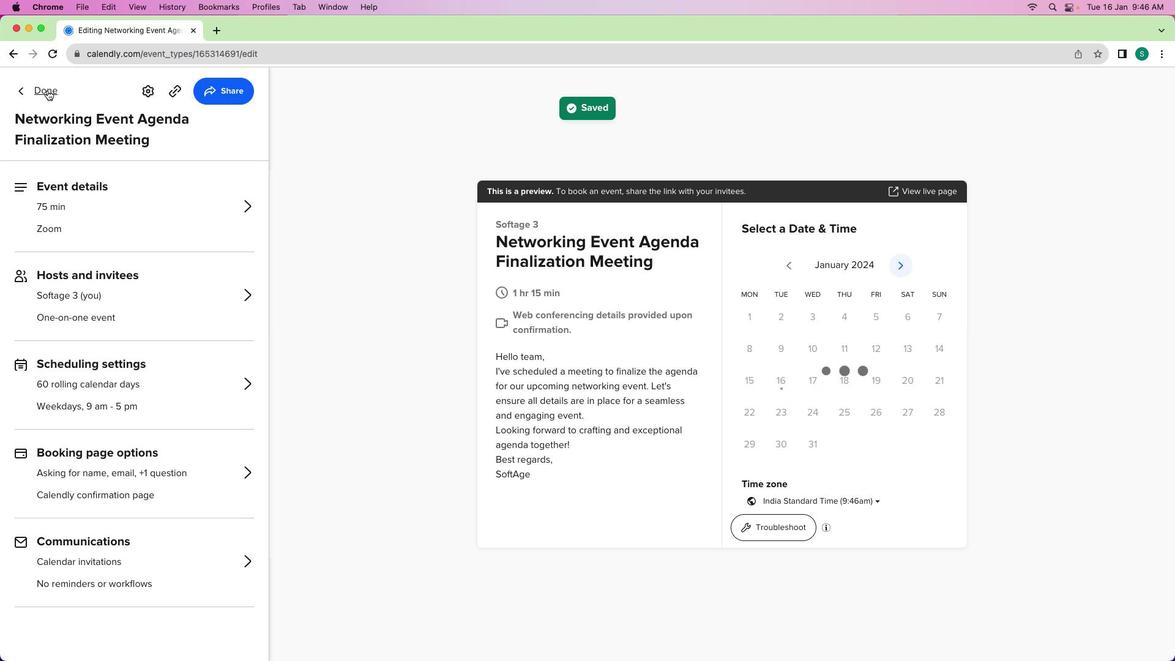 
Action: Mouse moved to (402, 384)
Screenshot: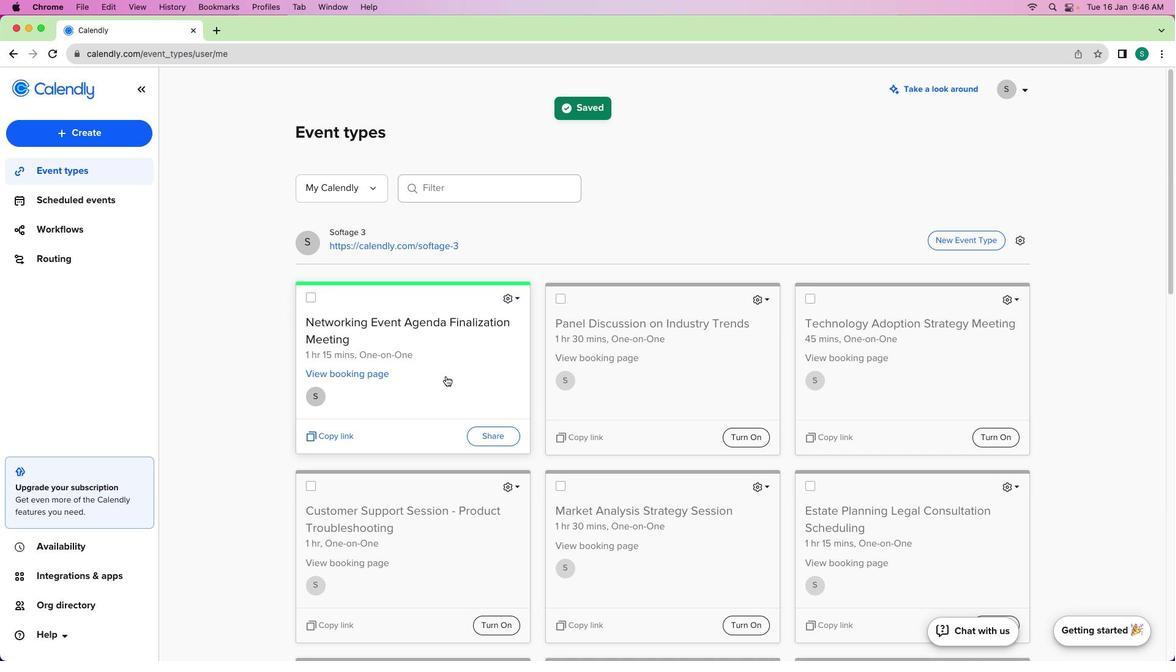 
